 Task: Look for space in Wenceslau Braz, Brazil from 1st June, 2023 to 4th June, 2023 for 1 adult in price range Rs.6000 to Rs.16000. Place can be private room with 1  bedroom having 1 bed and 1 bathroom. Property type can be flat. Amenities needed are: wifi, washing machine, . Booking option can be shelf check-in. Required host language is Spanish.
Action: Mouse moved to (317, 164)
Screenshot: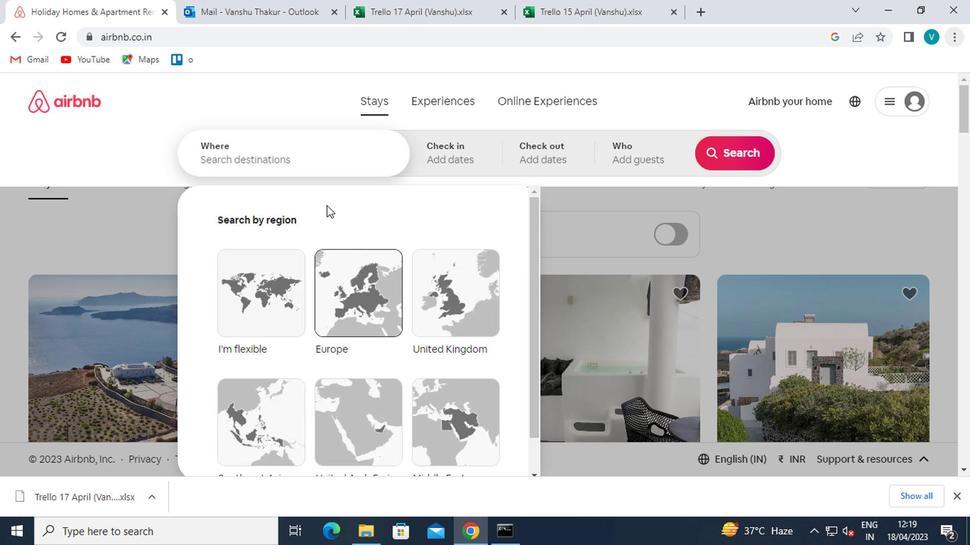 
Action: Mouse pressed left at (317, 164)
Screenshot: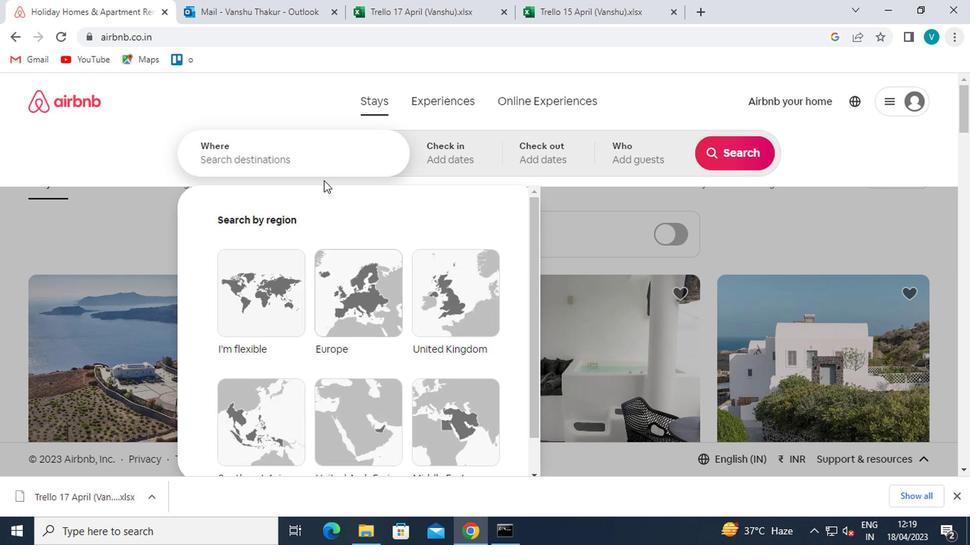 
Action: Mouse moved to (316, 163)
Screenshot: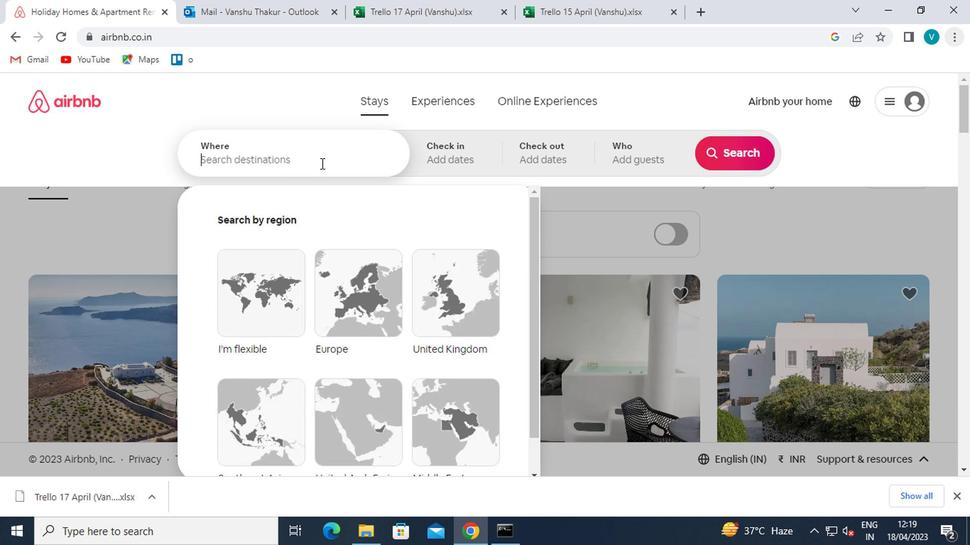 
Action: Key pressed <Key.shift>WENCESLAU,<Key.shift>B<Key.backspace><Key.backspace><Key.space><Key.shift><Key.shift>BRAZ,<Key.shift>BRAZIL<Key.enter>
Screenshot: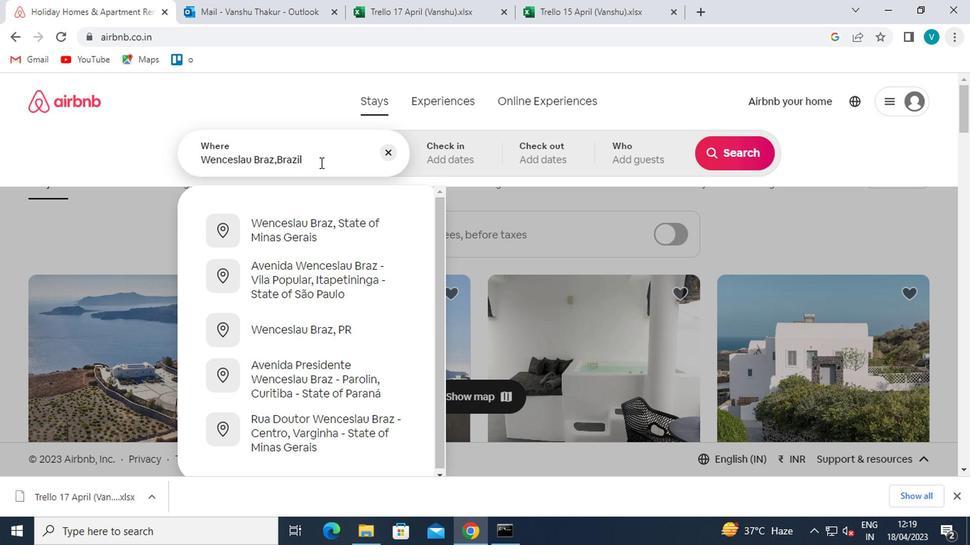 
Action: Mouse moved to (719, 265)
Screenshot: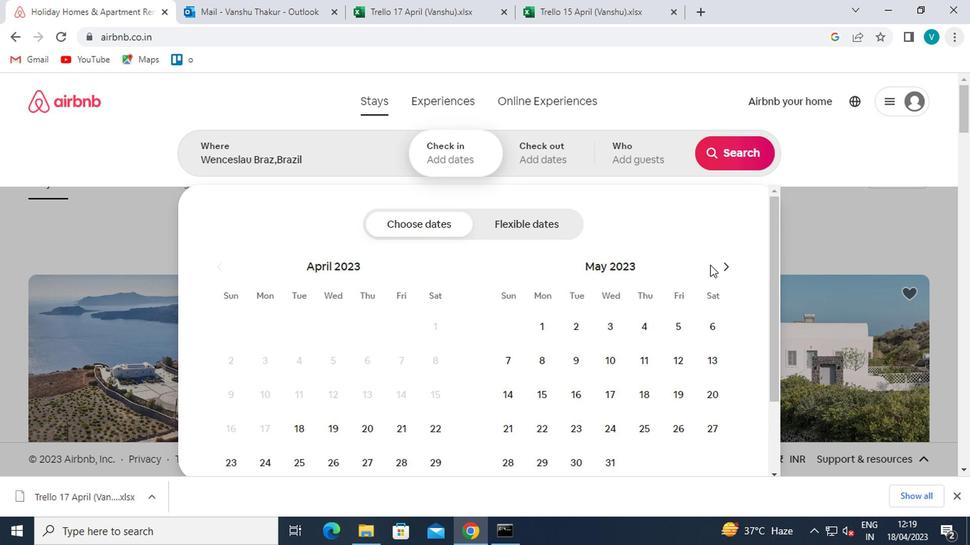 
Action: Mouse pressed left at (719, 265)
Screenshot: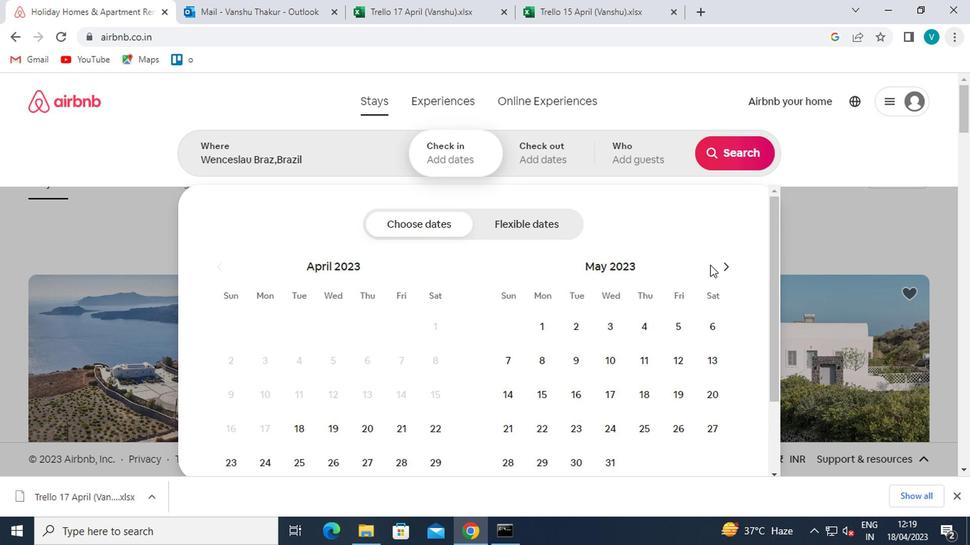 
Action: Mouse moved to (638, 331)
Screenshot: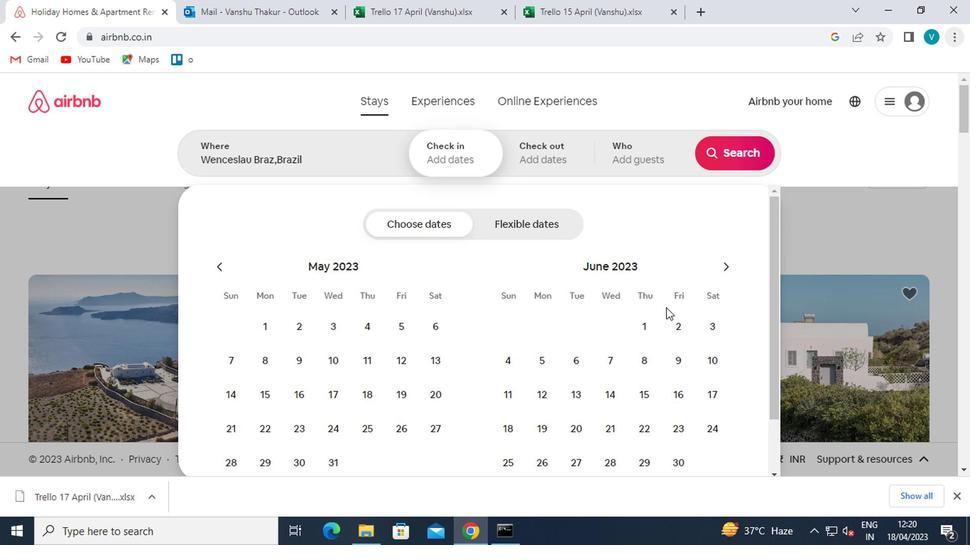 
Action: Mouse pressed left at (638, 331)
Screenshot: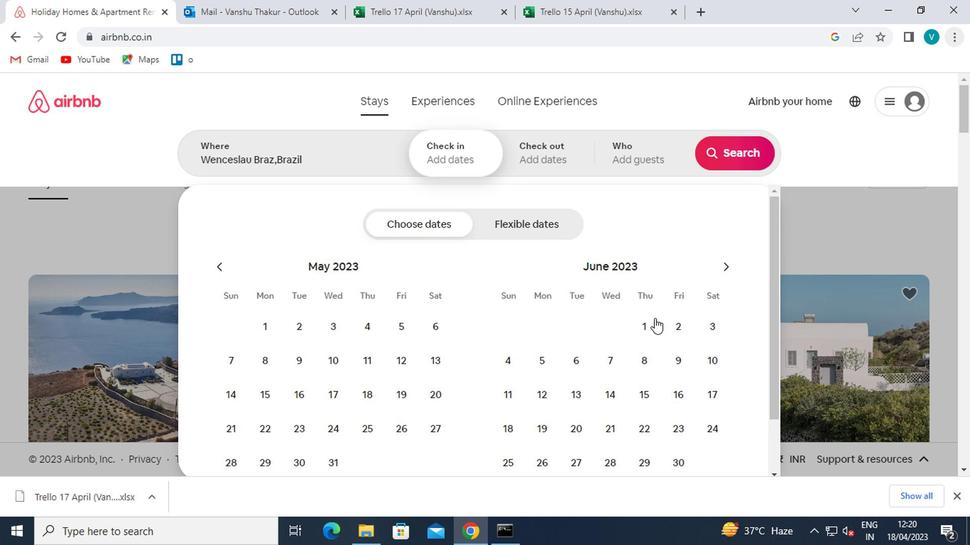 
Action: Mouse moved to (508, 358)
Screenshot: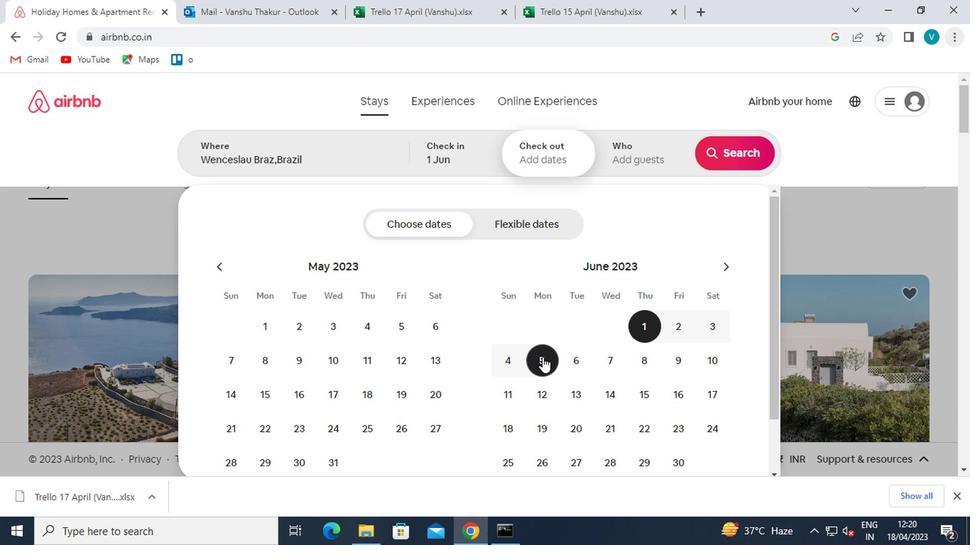 
Action: Mouse pressed left at (508, 358)
Screenshot: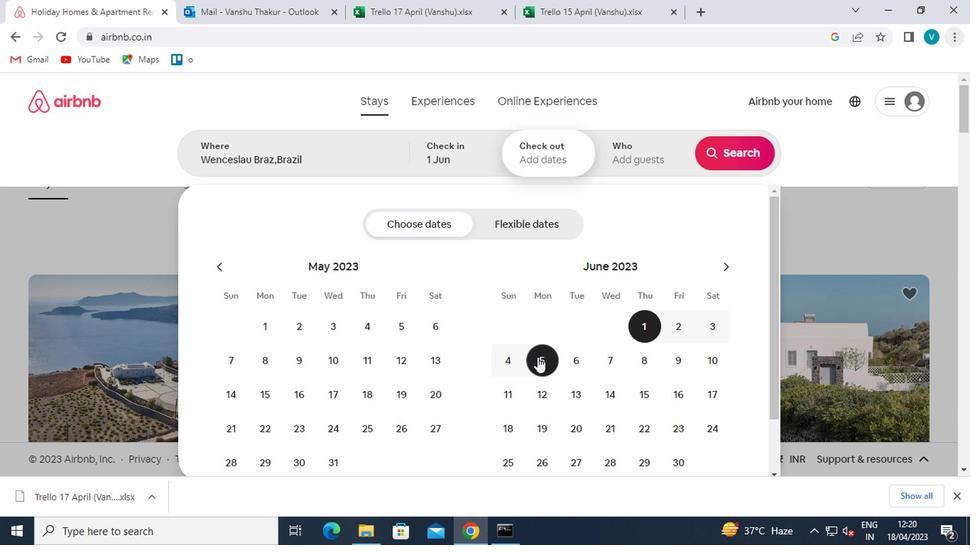 
Action: Mouse moved to (646, 152)
Screenshot: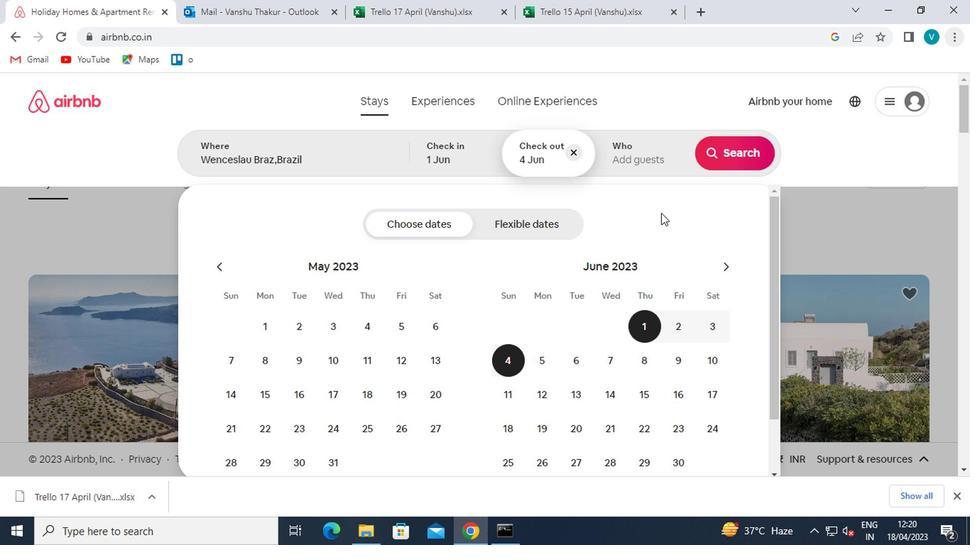 
Action: Mouse pressed left at (646, 152)
Screenshot: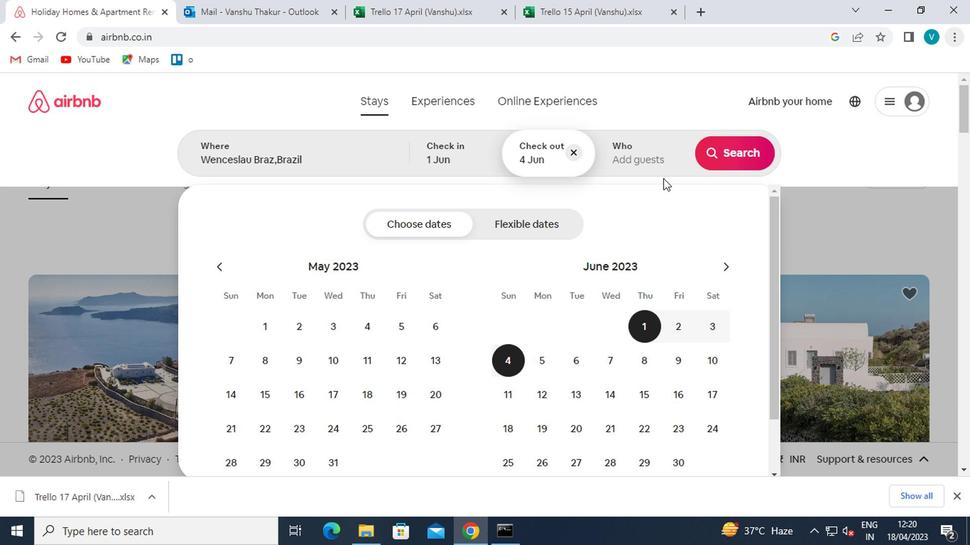 
Action: Mouse moved to (736, 231)
Screenshot: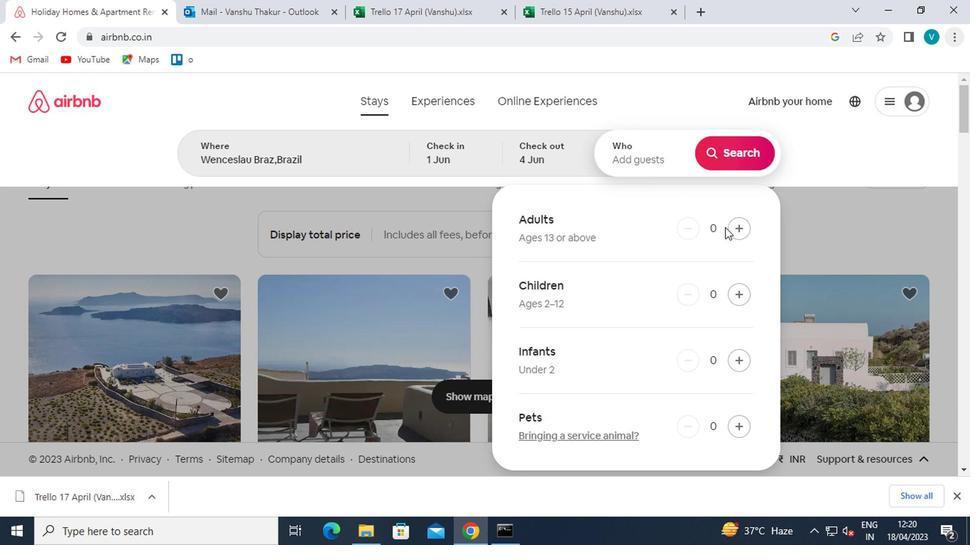 
Action: Mouse pressed left at (736, 231)
Screenshot: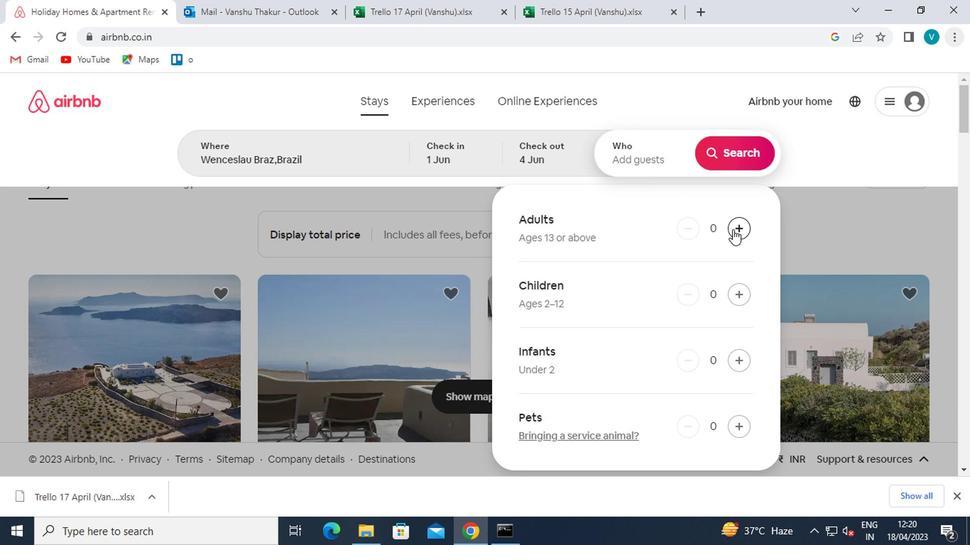 
Action: Mouse moved to (725, 155)
Screenshot: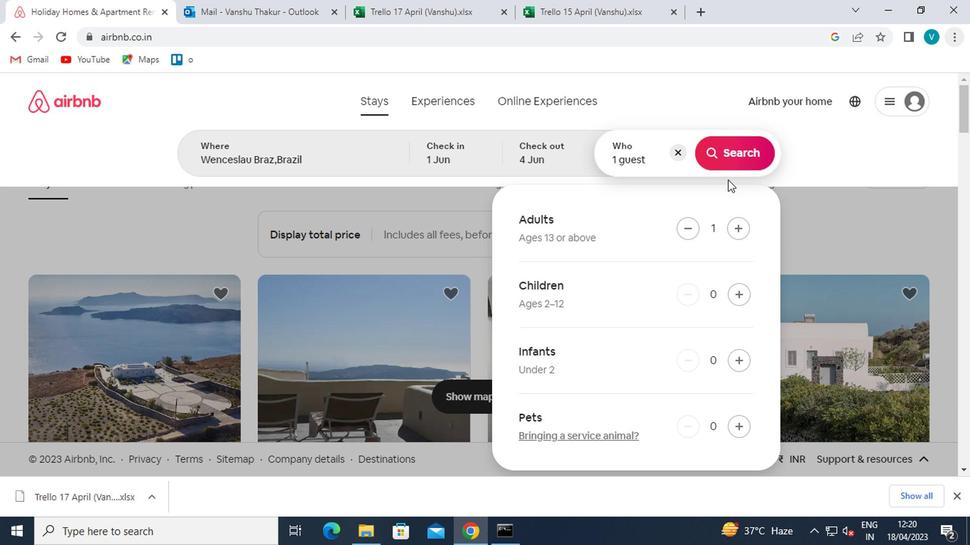 
Action: Mouse pressed left at (725, 155)
Screenshot: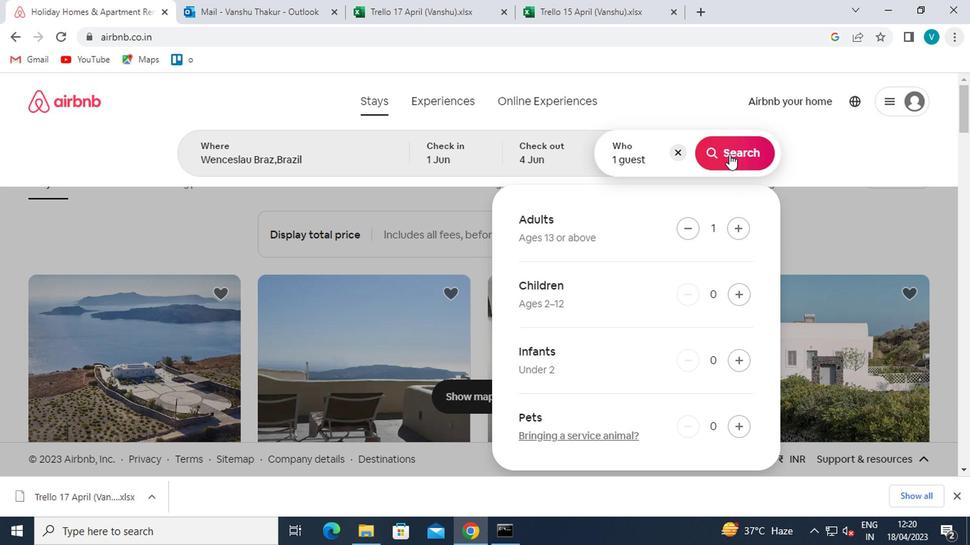 
Action: Mouse moved to (912, 163)
Screenshot: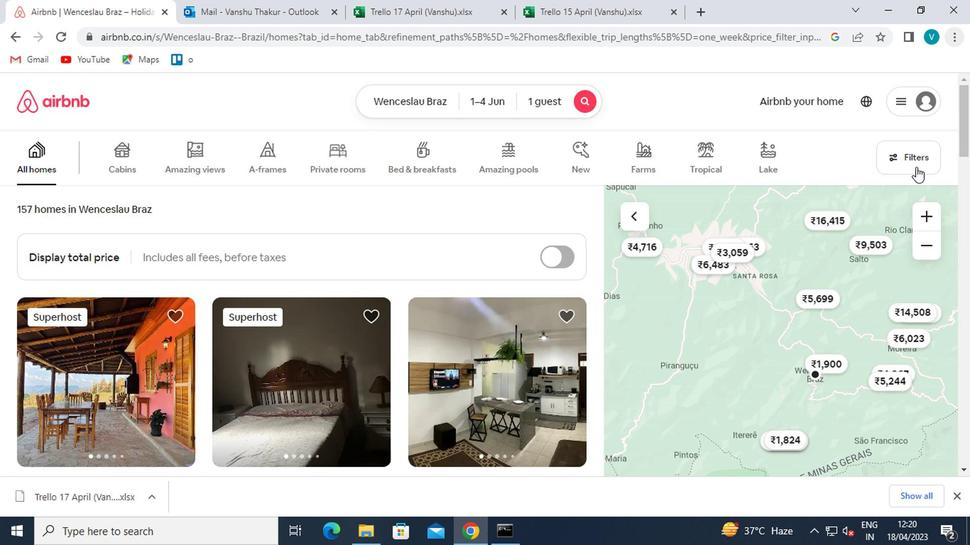 
Action: Mouse pressed left at (912, 163)
Screenshot: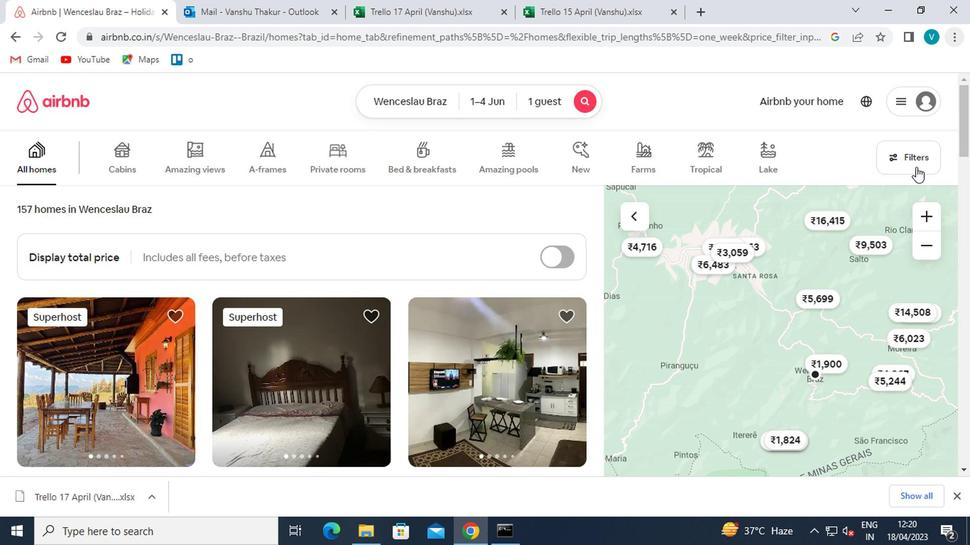 
Action: Mouse moved to (349, 344)
Screenshot: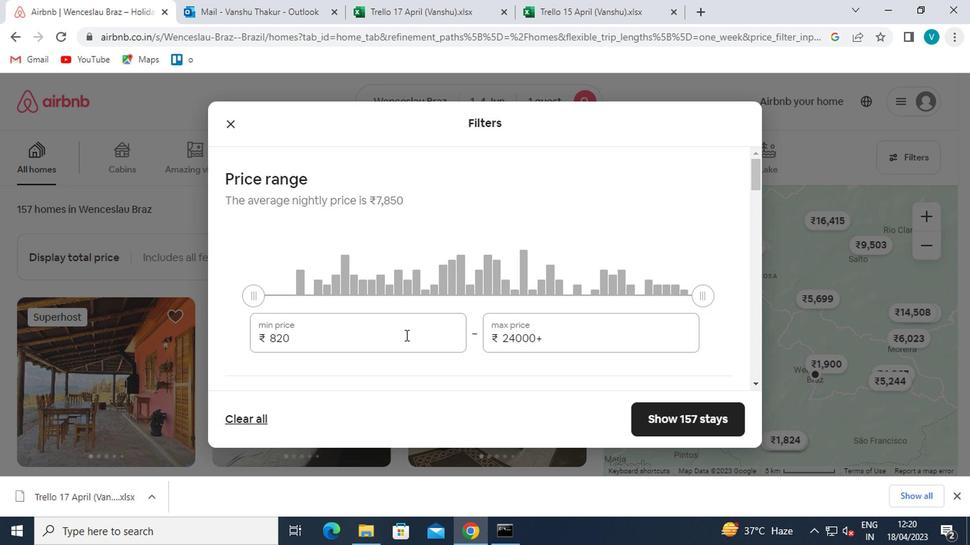 
Action: Mouse pressed left at (349, 344)
Screenshot: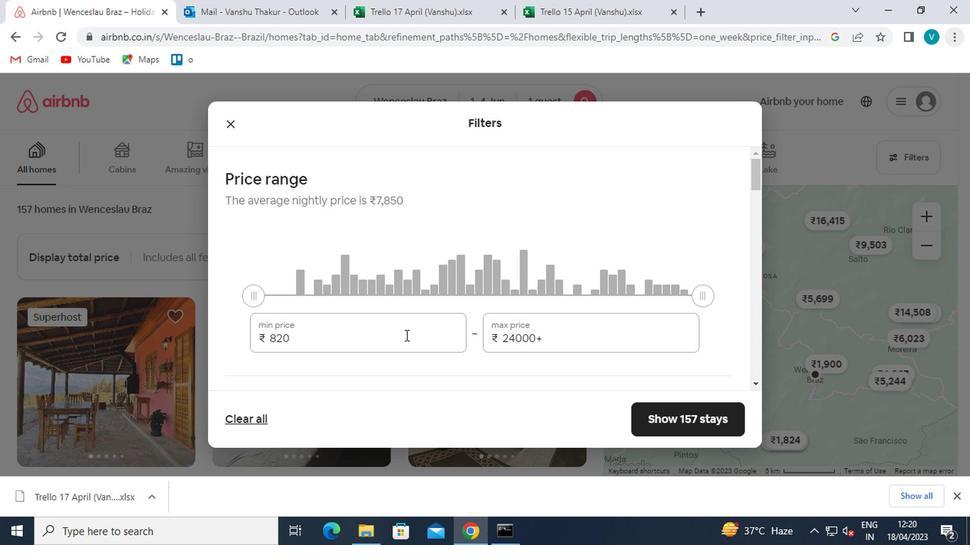 
Action: Key pressed <Key.backspace><Key.backspace><Key.backspace>6000
Screenshot: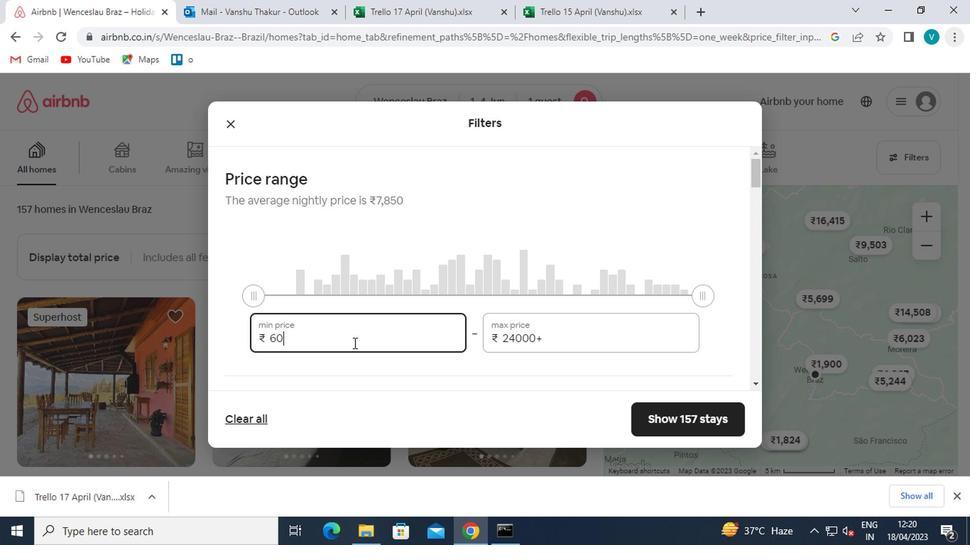 
Action: Mouse moved to (549, 335)
Screenshot: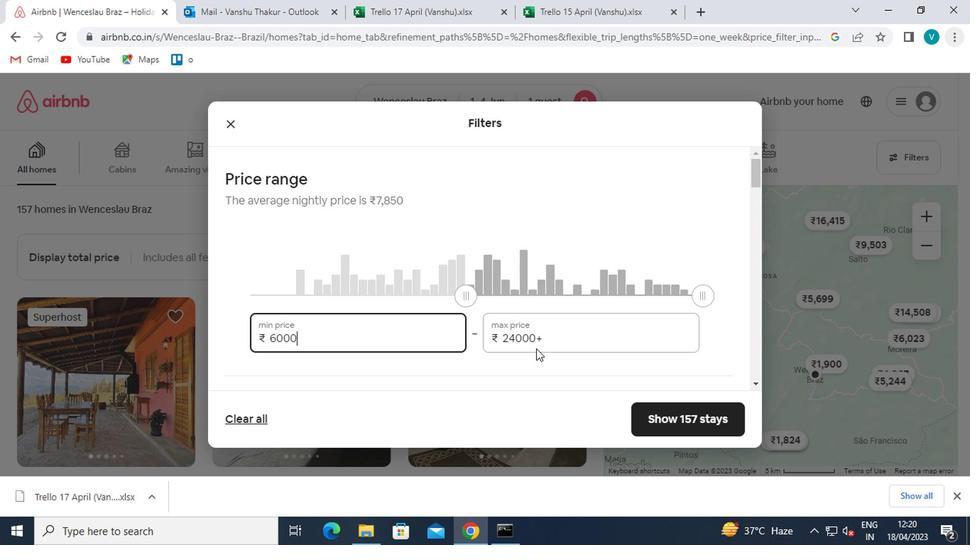 
Action: Mouse pressed left at (549, 335)
Screenshot: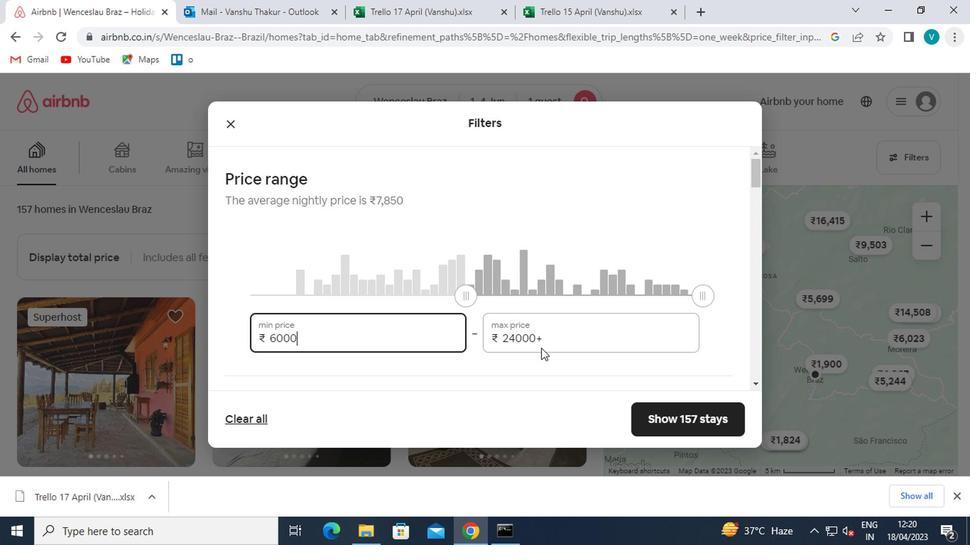 
Action: Mouse moved to (547, 334)
Screenshot: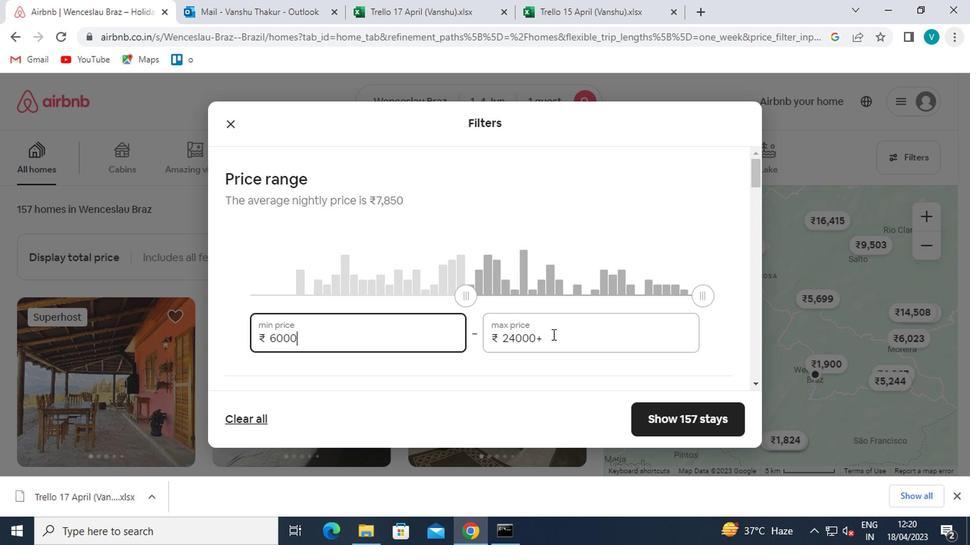 
Action: Key pressed <Key.backspace><Key.backspace><Key.backspace><Key.backspace><Key.backspace><Key.backspace>16000
Screenshot: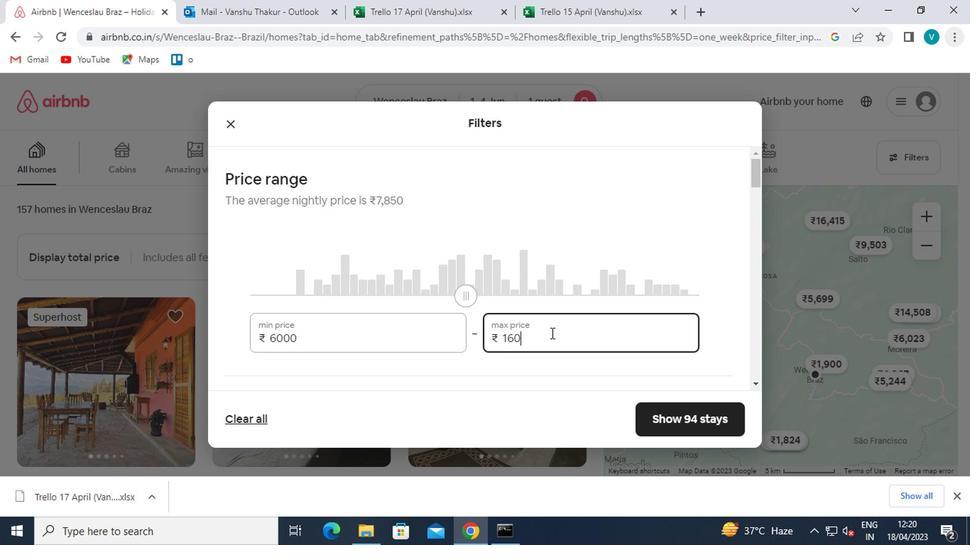 
Action: Mouse moved to (536, 330)
Screenshot: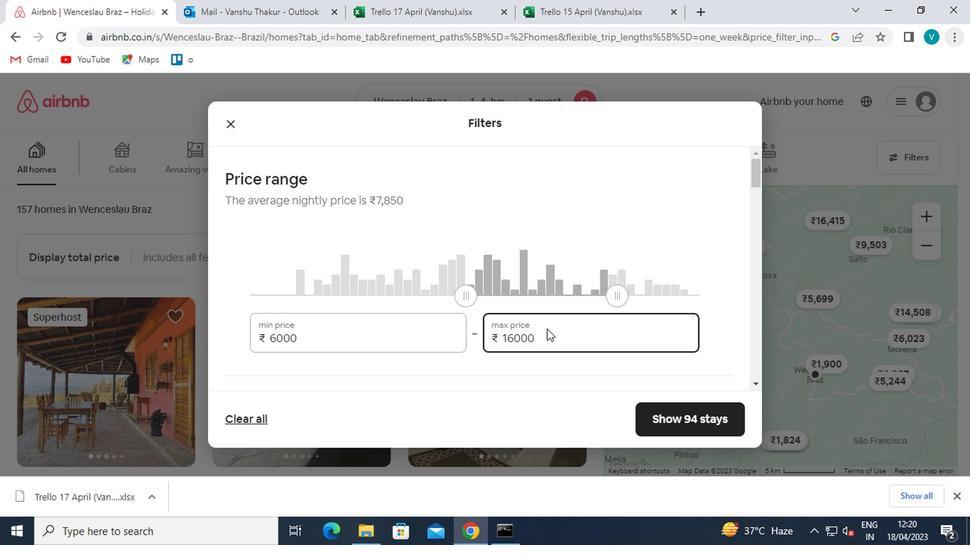 
Action: Mouse scrolled (536, 330) with delta (0, 0)
Screenshot: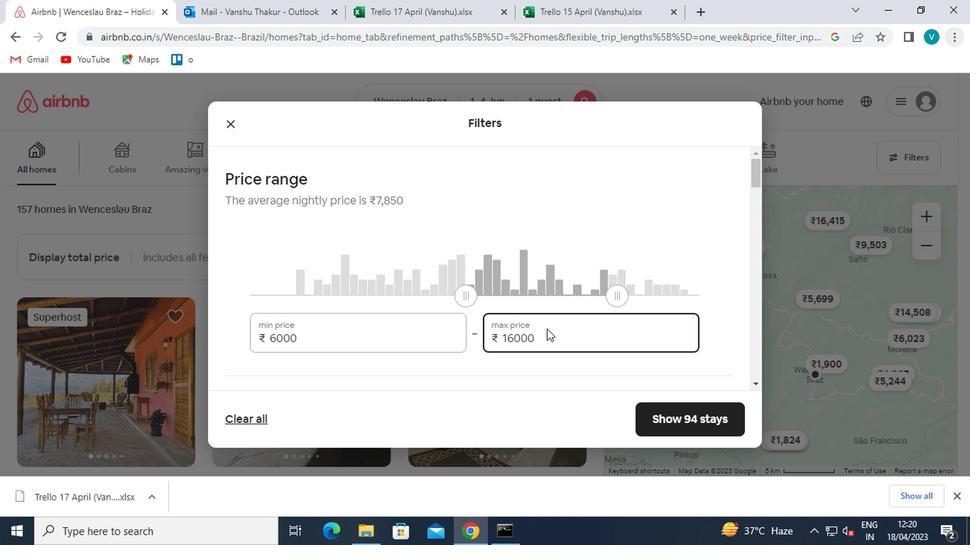 
Action: Mouse moved to (532, 332)
Screenshot: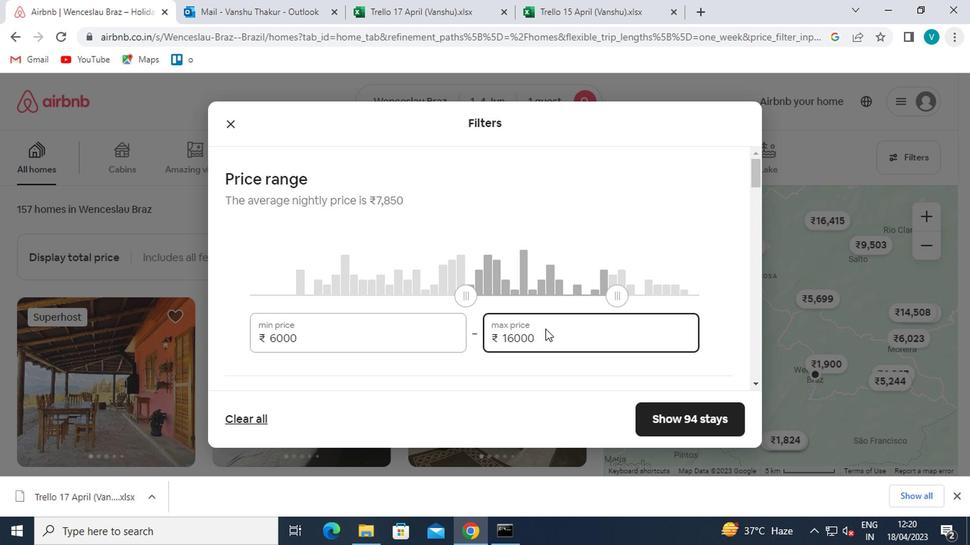 
Action: Mouse scrolled (532, 332) with delta (0, 0)
Screenshot: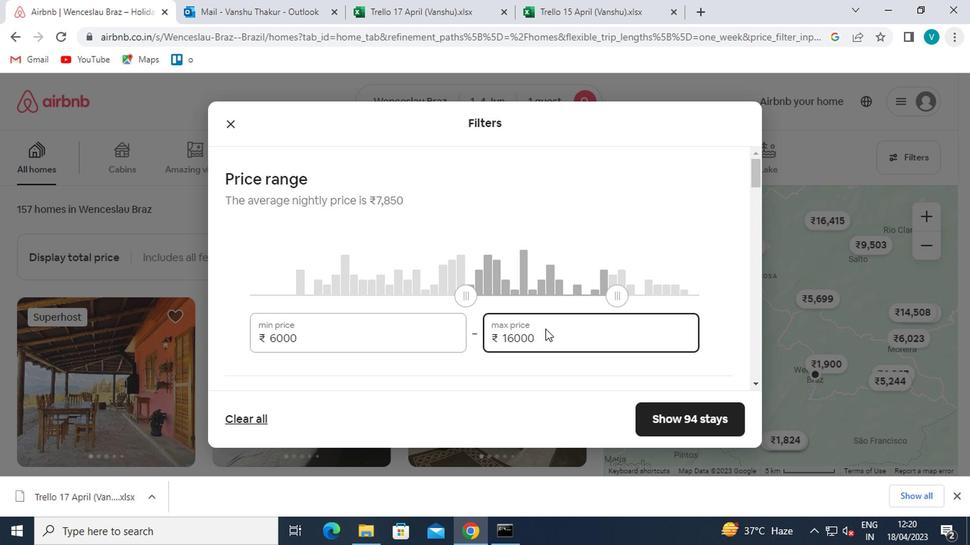 
Action: Mouse moved to (528, 335)
Screenshot: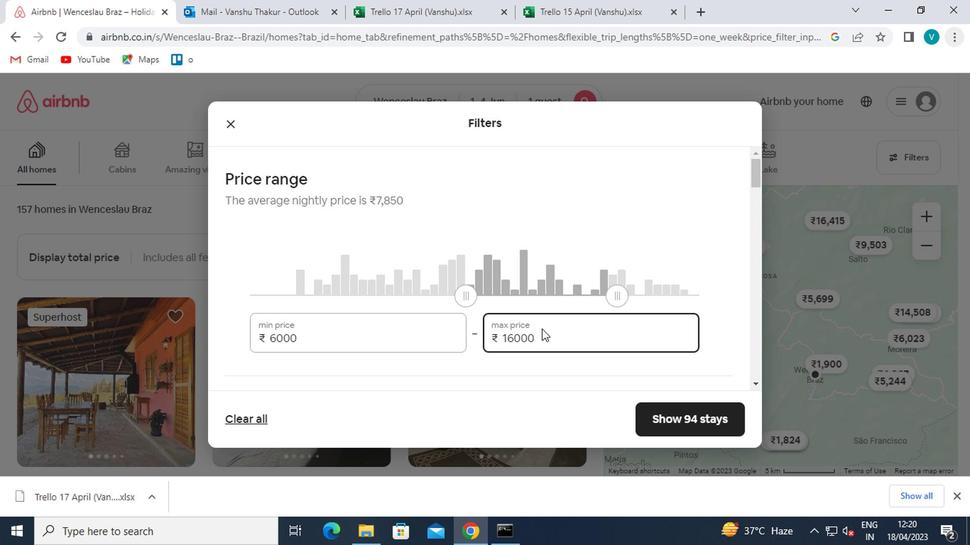 
Action: Mouse scrolled (528, 335) with delta (0, 0)
Screenshot: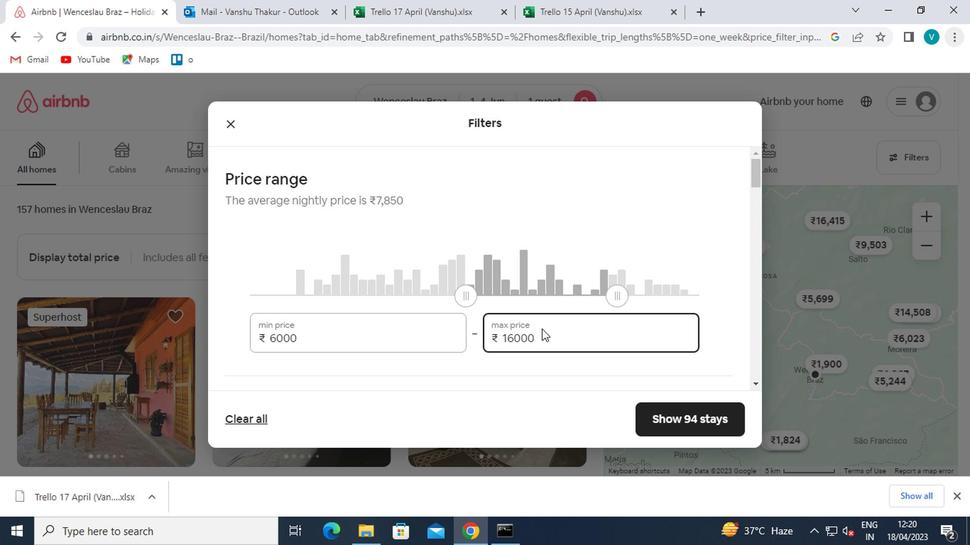 
Action: Mouse moved to (484, 245)
Screenshot: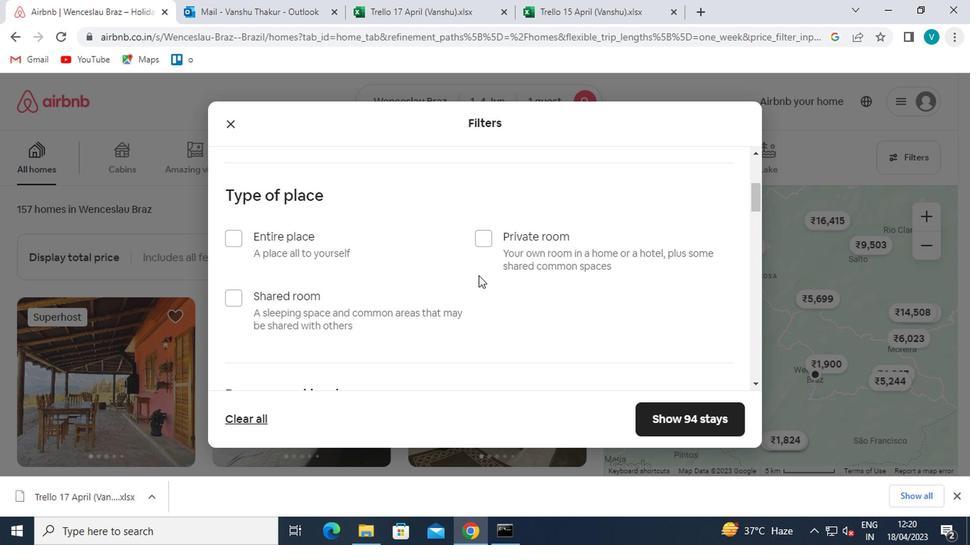 
Action: Mouse pressed left at (484, 245)
Screenshot: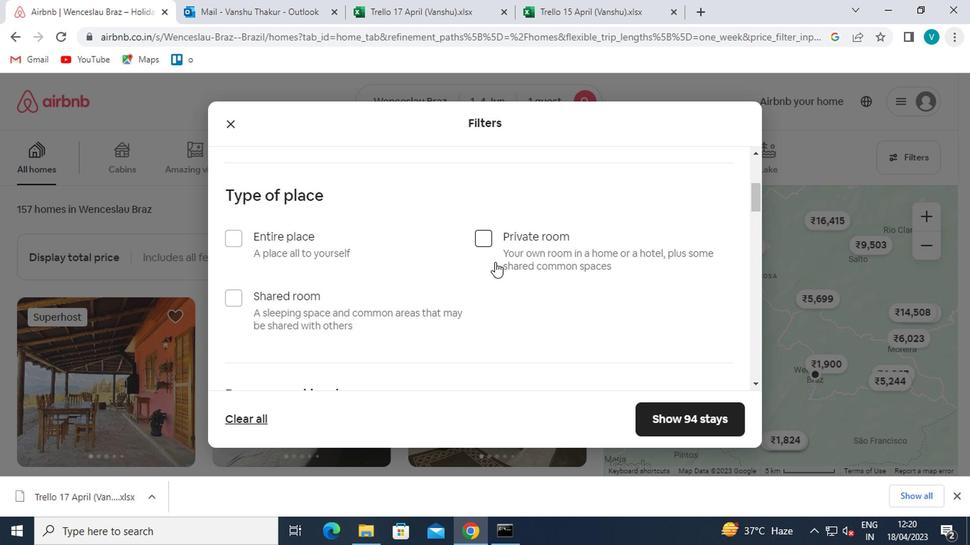 
Action: Mouse moved to (457, 265)
Screenshot: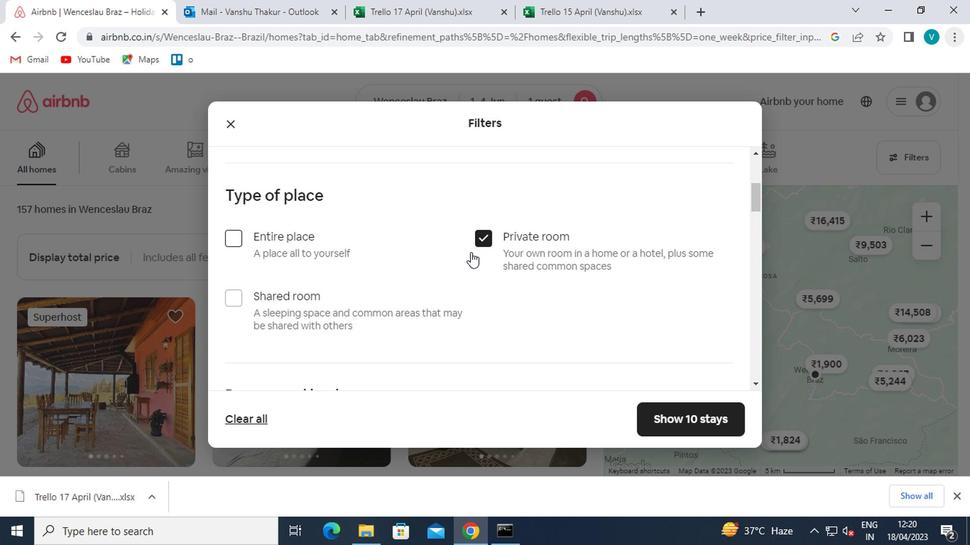 
Action: Mouse scrolled (457, 265) with delta (0, 0)
Screenshot: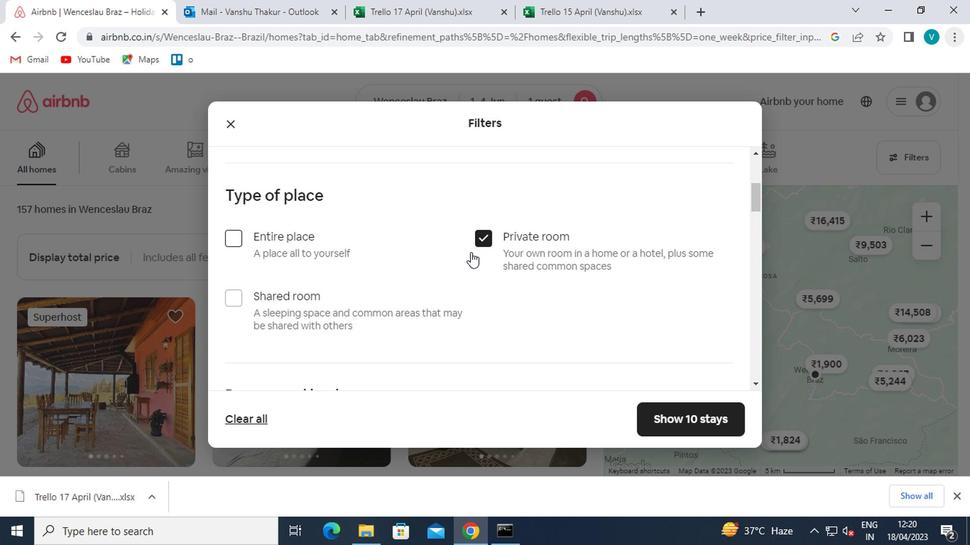 
Action: Mouse moved to (341, 304)
Screenshot: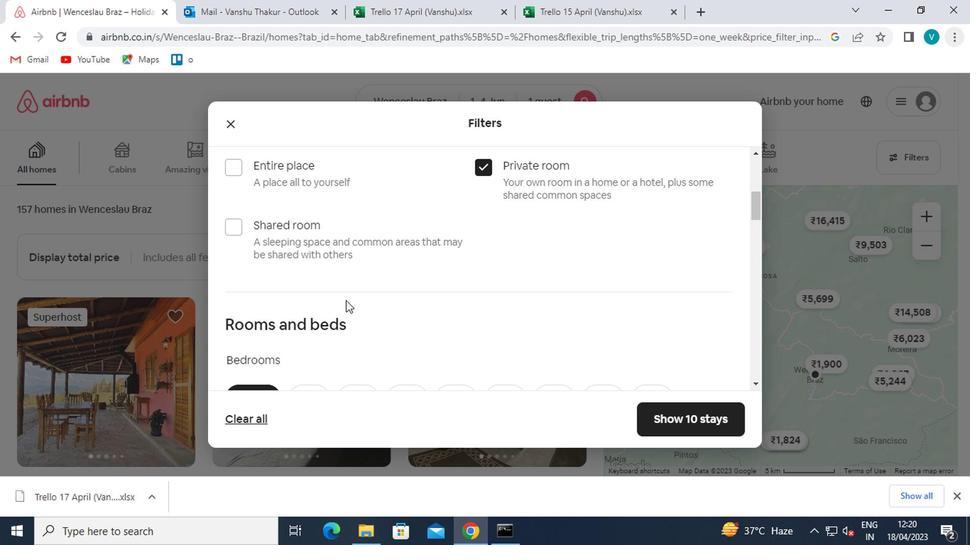 
Action: Mouse scrolled (341, 303) with delta (0, 0)
Screenshot: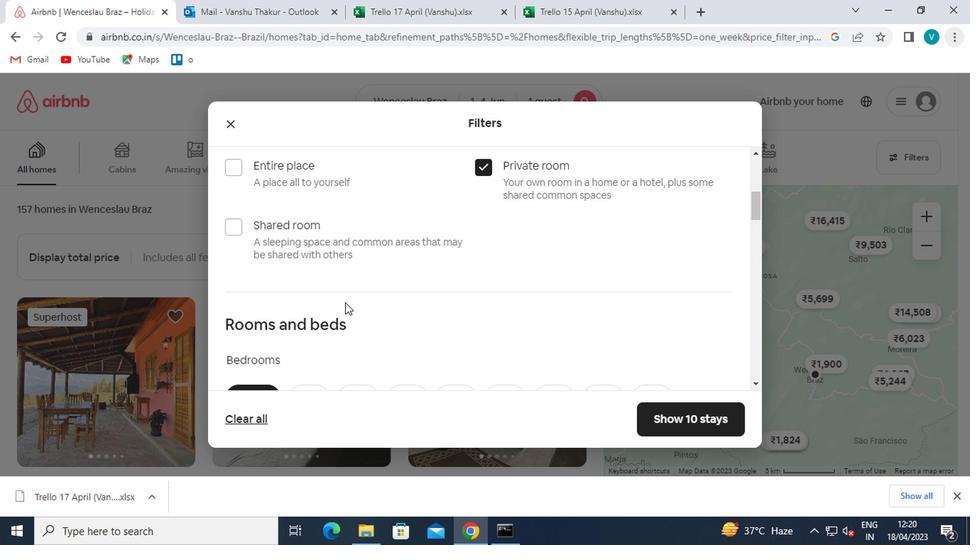 
Action: Mouse scrolled (341, 303) with delta (0, 0)
Screenshot: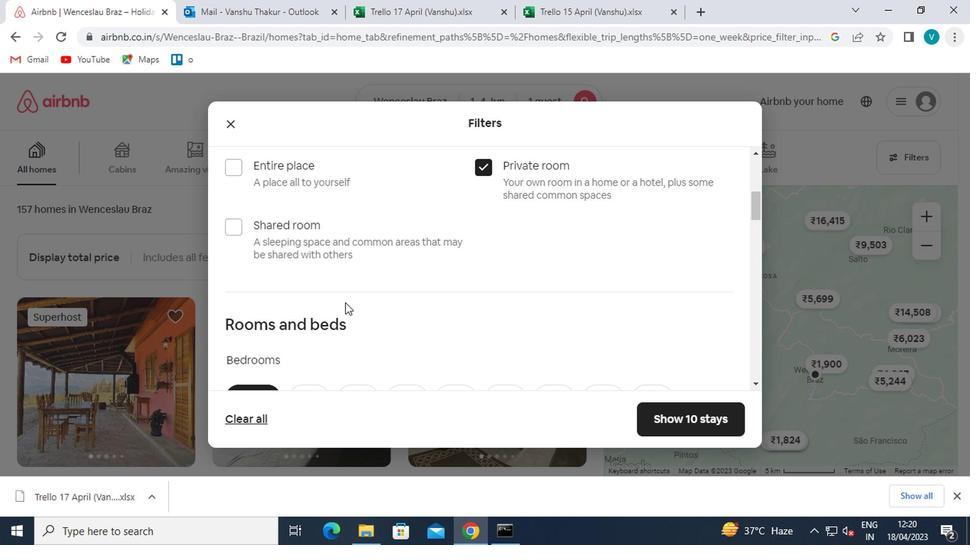 
Action: Mouse moved to (315, 258)
Screenshot: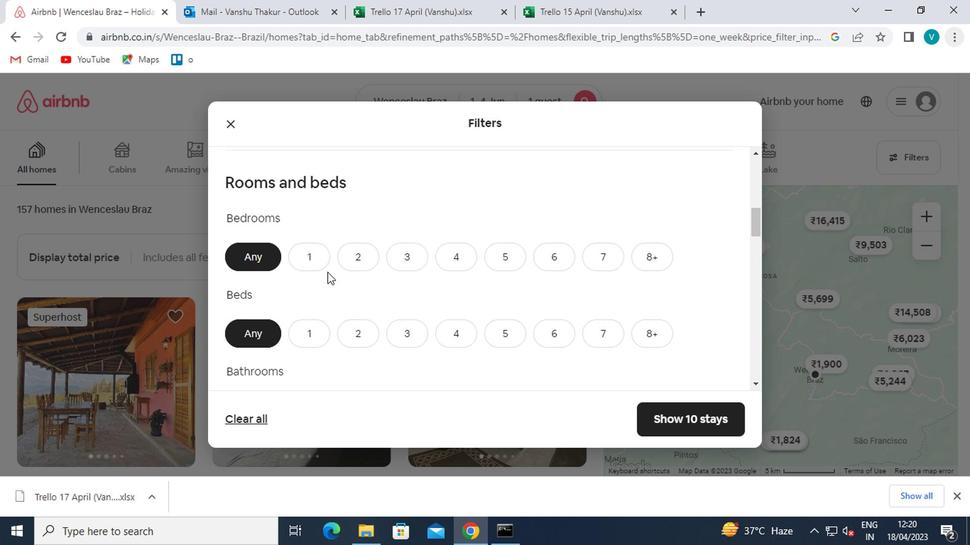 
Action: Mouse pressed left at (315, 258)
Screenshot: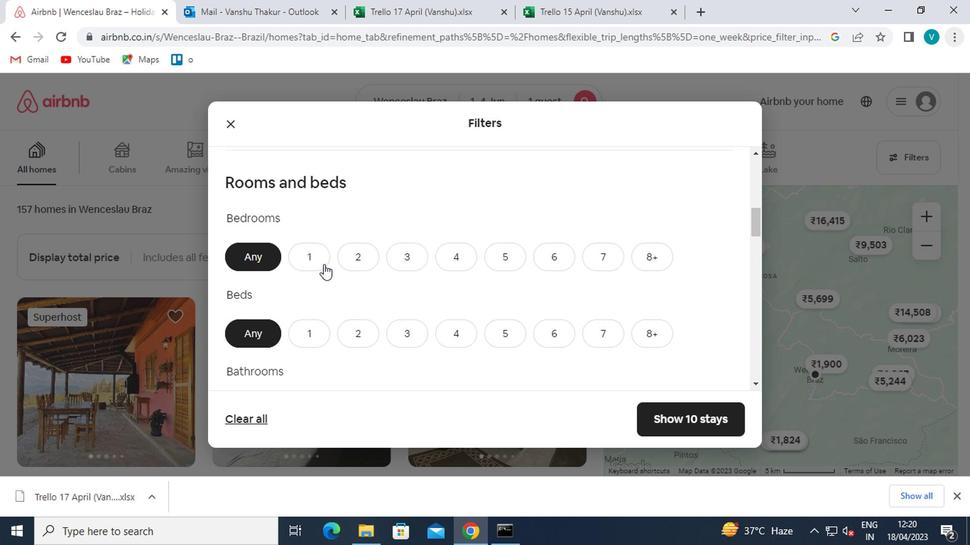 
Action: Mouse moved to (315, 285)
Screenshot: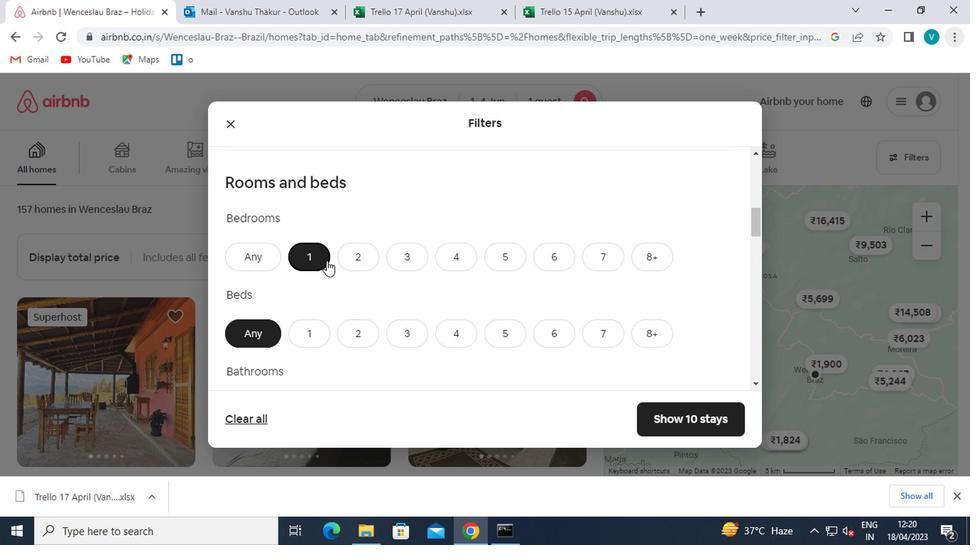 
Action: Mouse scrolled (315, 284) with delta (0, 0)
Screenshot: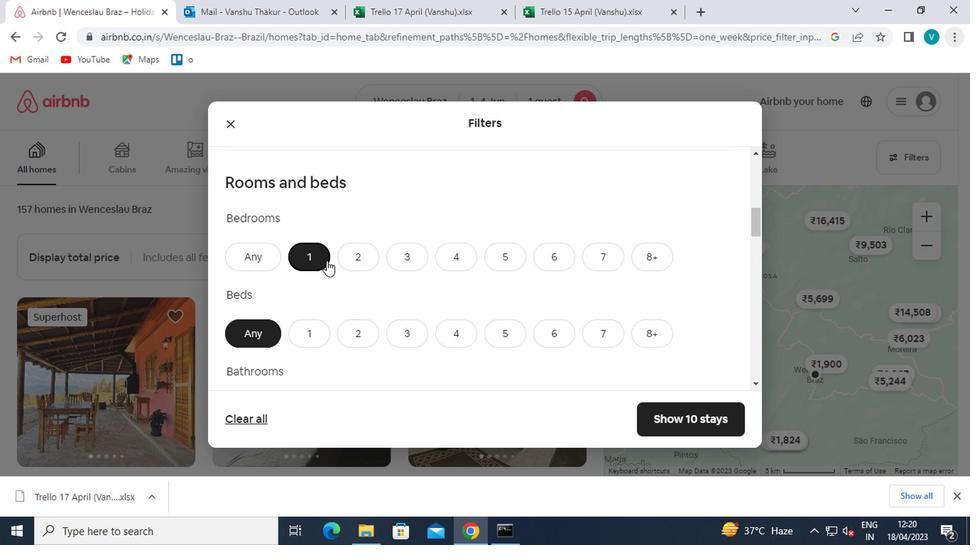 
Action: Mouse moved to (313, 272)
Screenshot: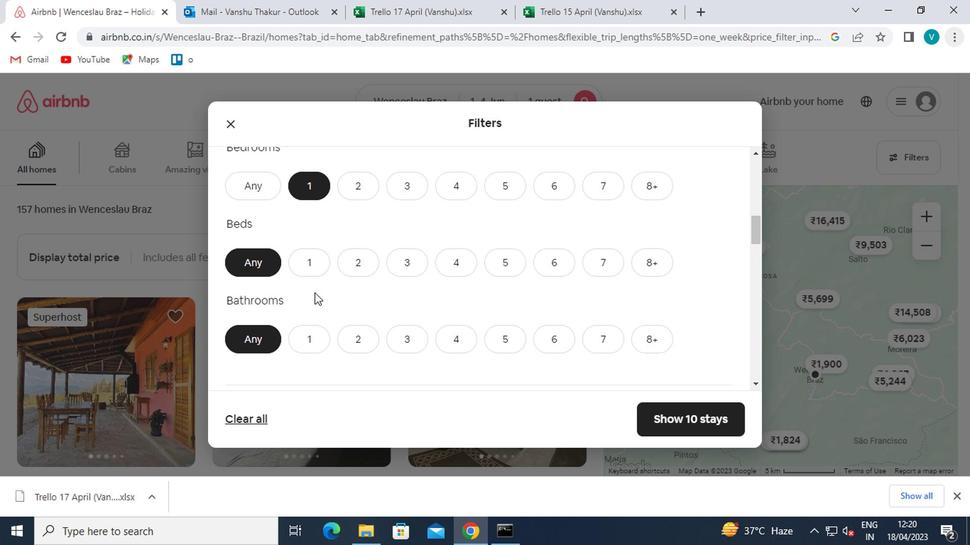 
Action: Mouse pressed left at (313, 272)
Screenshot: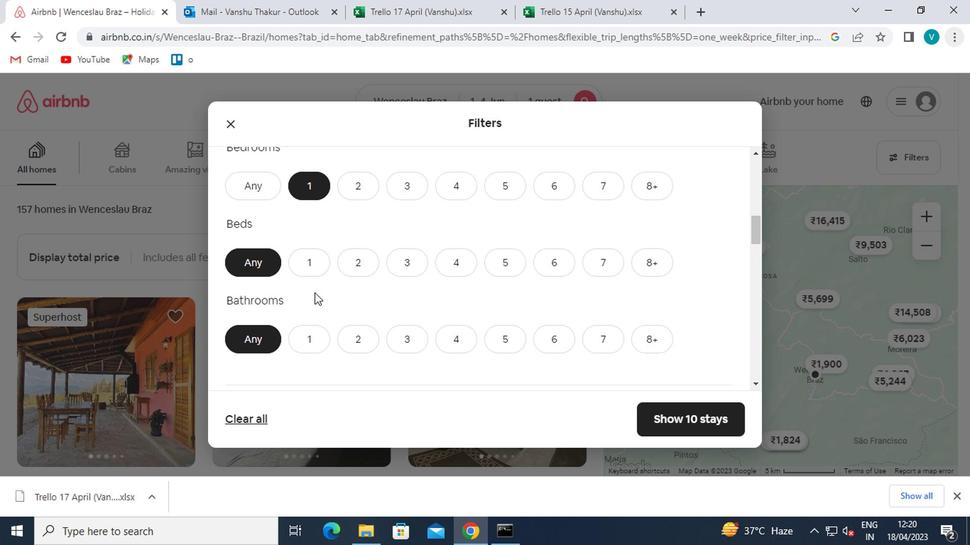 
Action: Mouse moved to (295, 339)
Screenshot: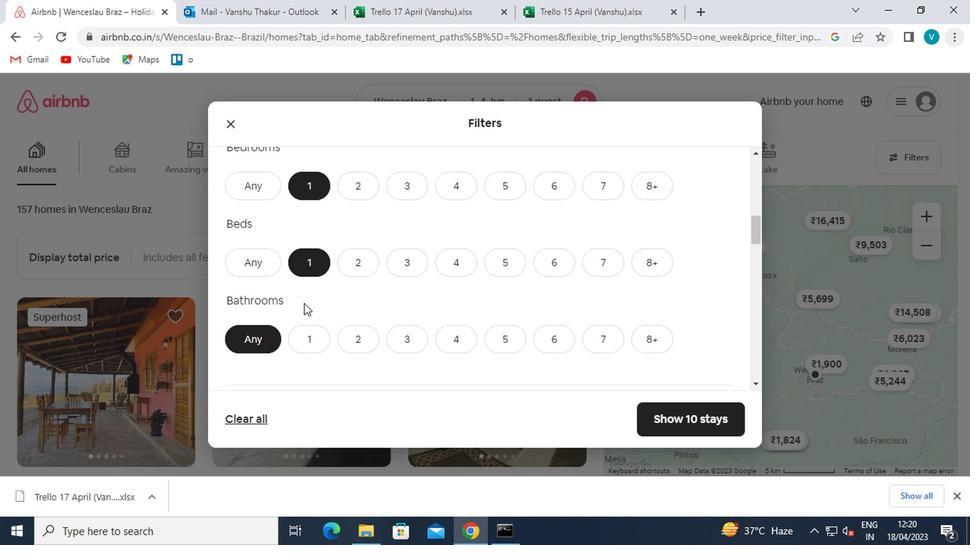 
Action: Mouse pressed left at (295, 339)
Screenshot: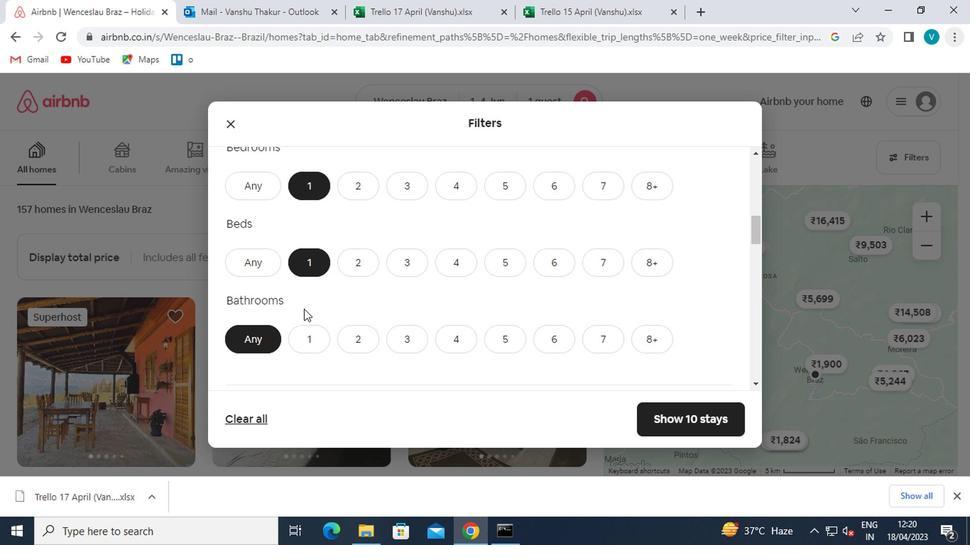 
Action: Mouse moved to (298, 339)
Screenshot: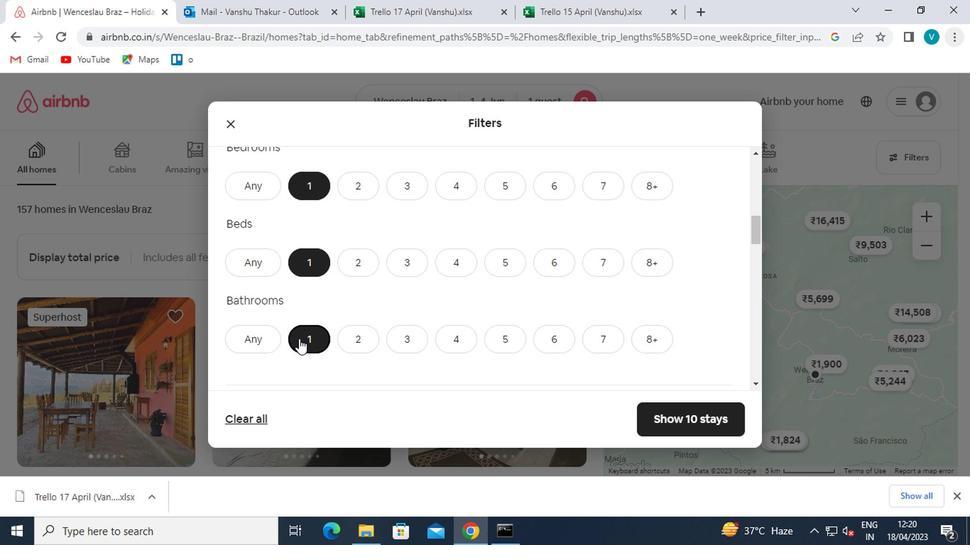 
Action: Mouse scrolled (298, 339) with delta (0, 0)
Screenshot: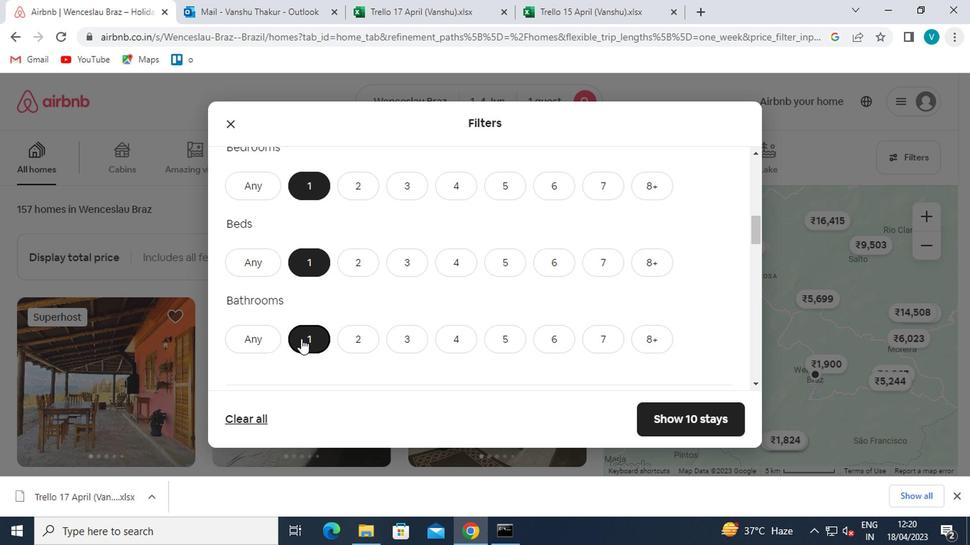 
Action: Mouse scrolled (298, 339) with delta (0, 0)
Screenshot: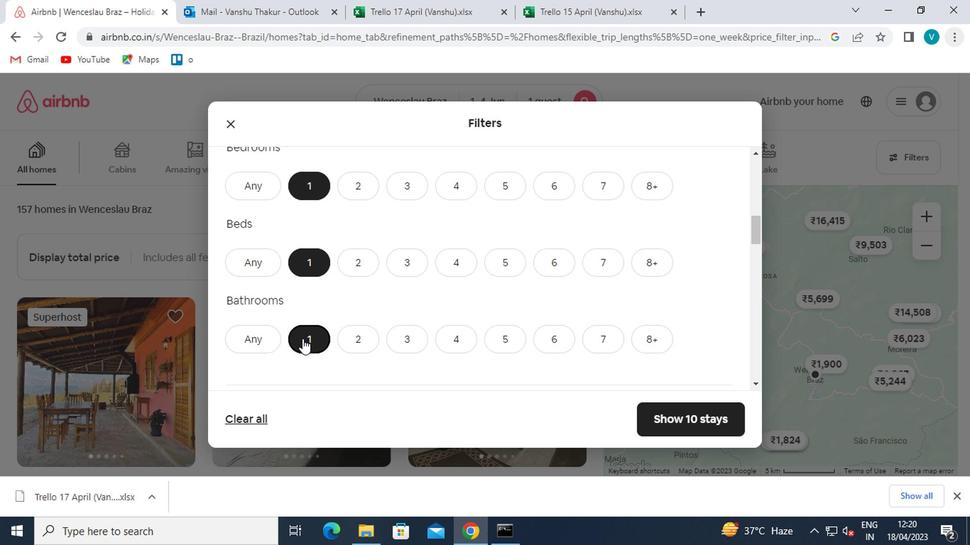 
Action: Mouse scrolled (298, 339) with delta (0, 0)
Screenshot: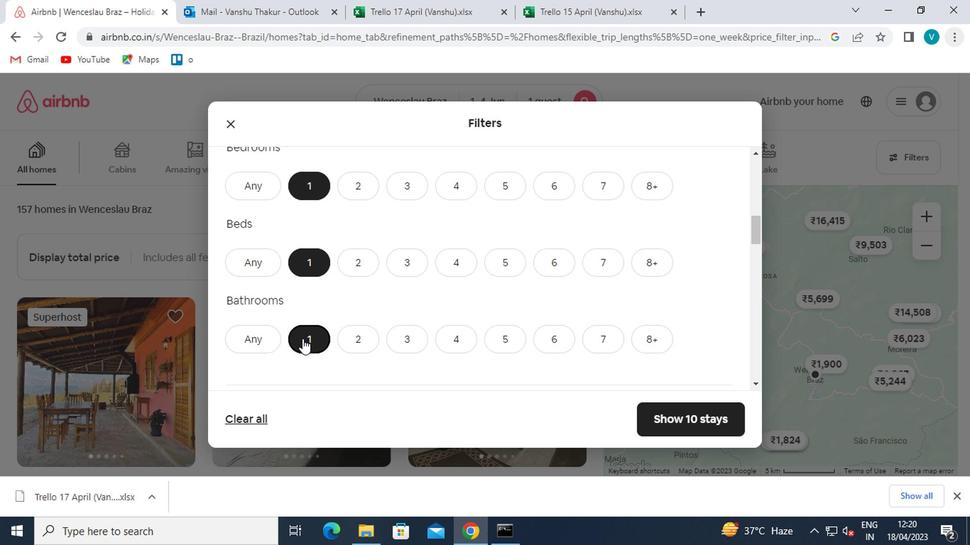 
Action: Mouse moved to (374, 274)
Screenshot: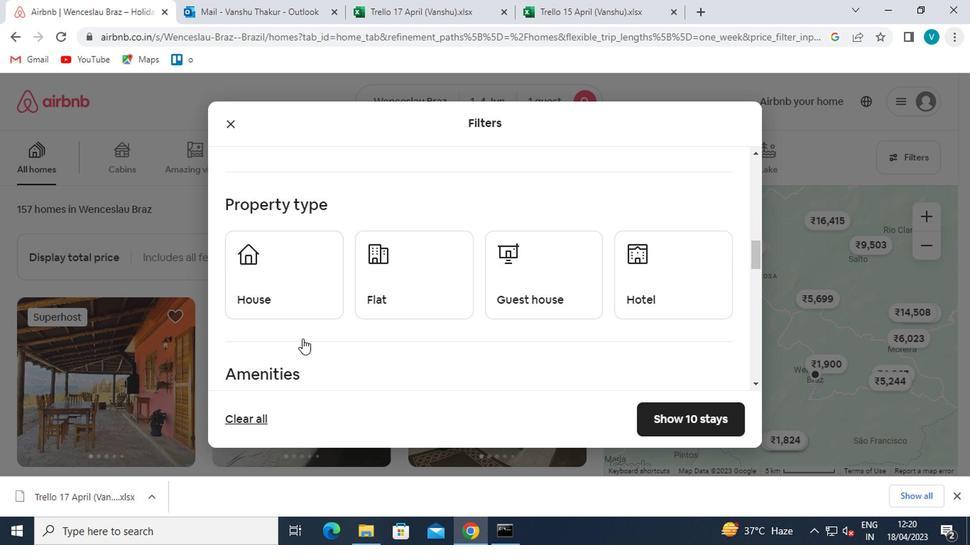
Action: Mouse pressed left at (374, 274)
Screenshot: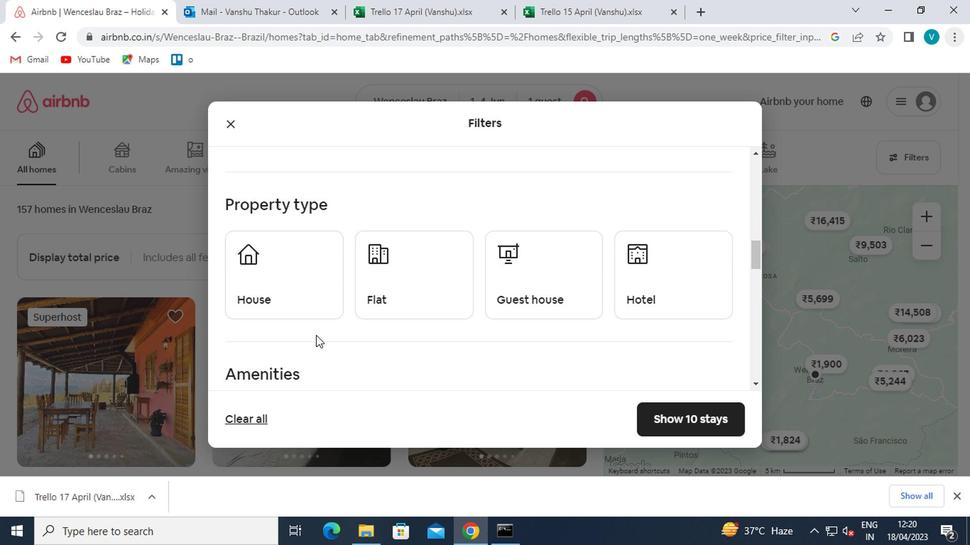 
Action: Mouse scrolled (374, 272) with delta (0, -1)
Screenshot: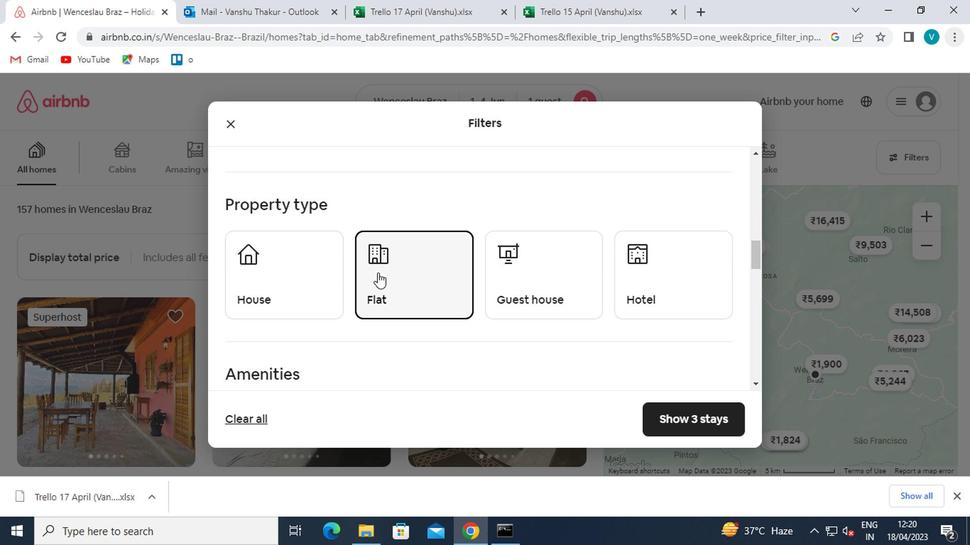
Action: Mouse scrolled (374, 272) with delta (0, -1)
Screenshot: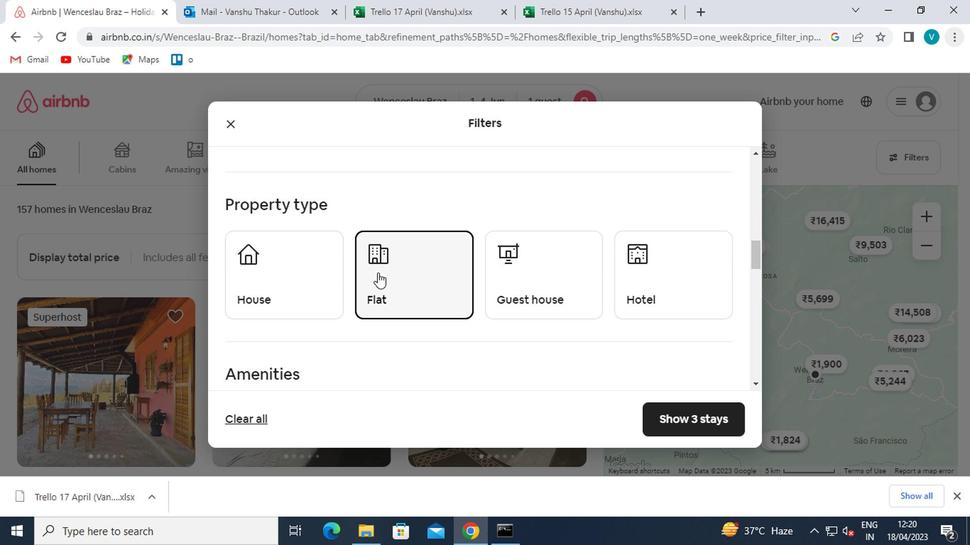 
Action: Mouse scrolled (374, 272) with delta (0, -1)
Screenshot: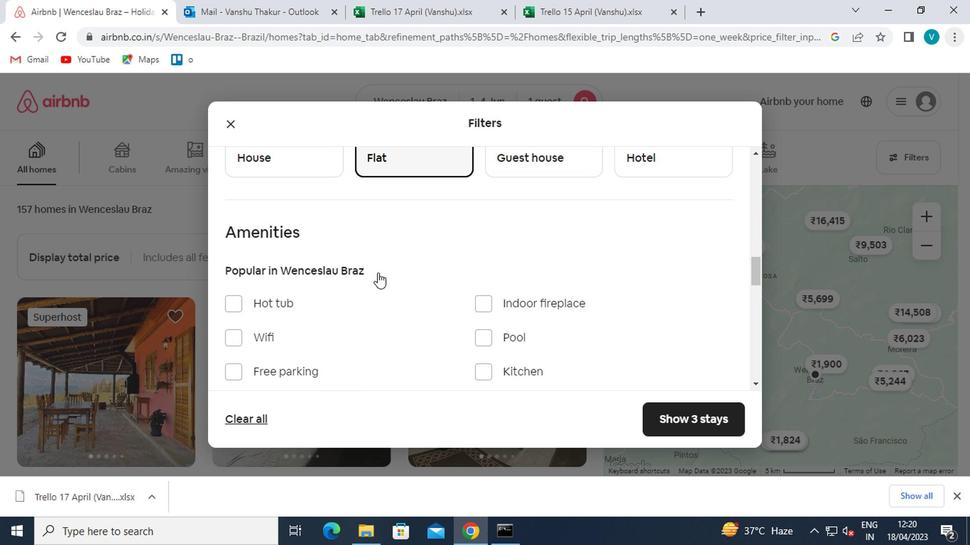 
Action: Mouse scrolled (374, 272) with delta (0, -1)
Screenshot: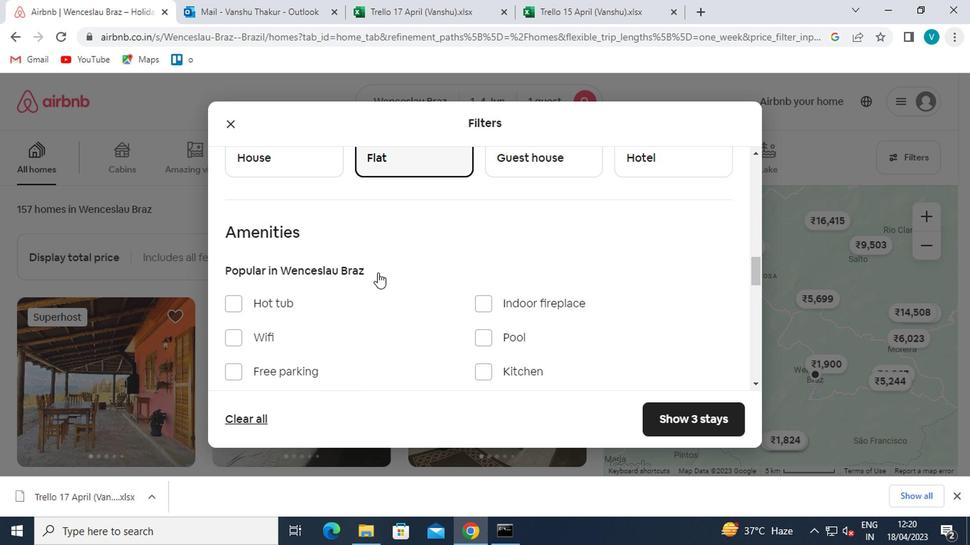 
Action: Mouse moved to (226, 195)
Screenshot: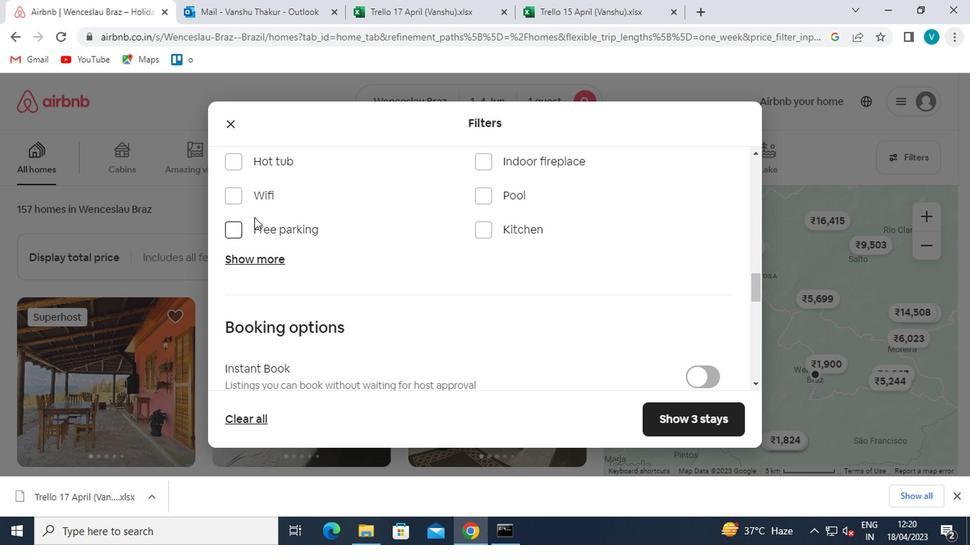 
Action: Mouse pressed left at (226, 195)
Screenshot: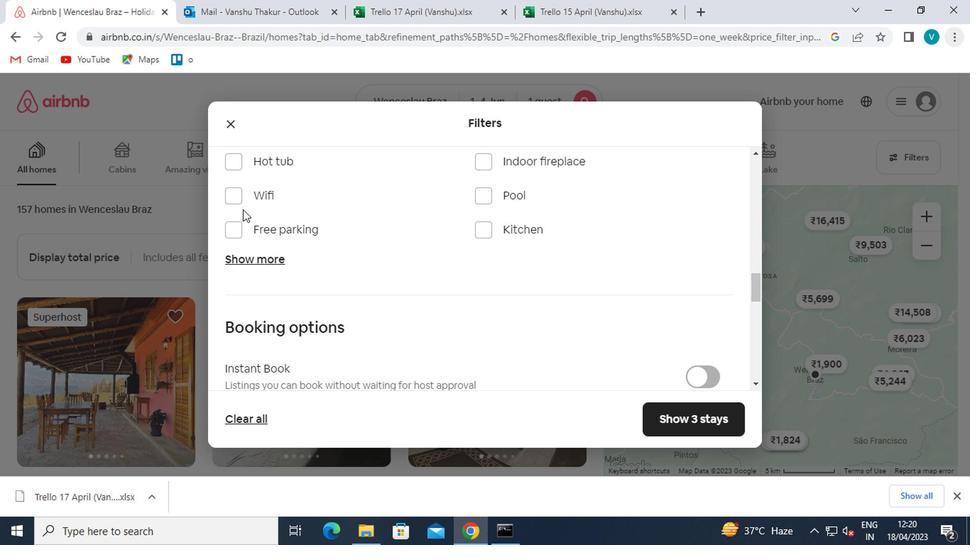 
Action: Mouse moved to (264, 257)
Screenshot: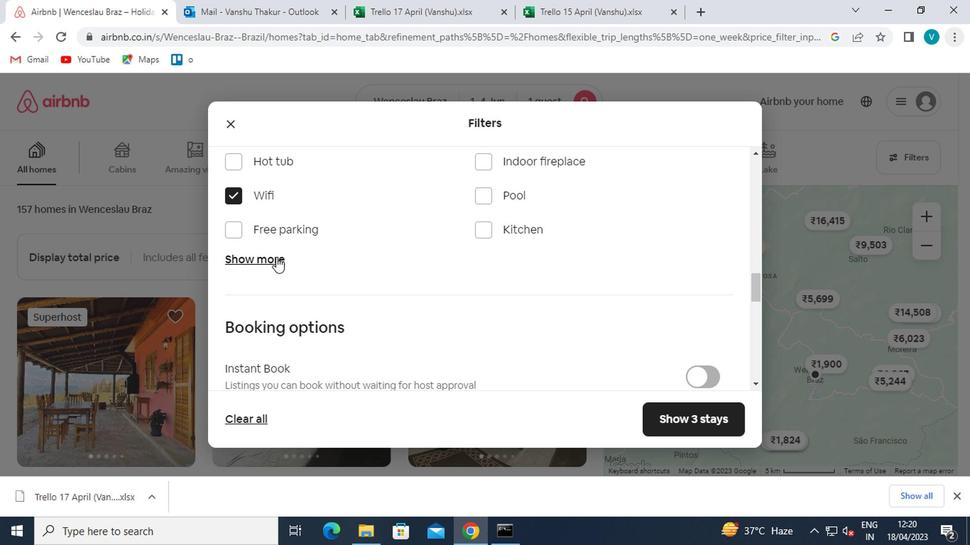 
Action: Mouse pressed left at (264, 257)
Screenshot: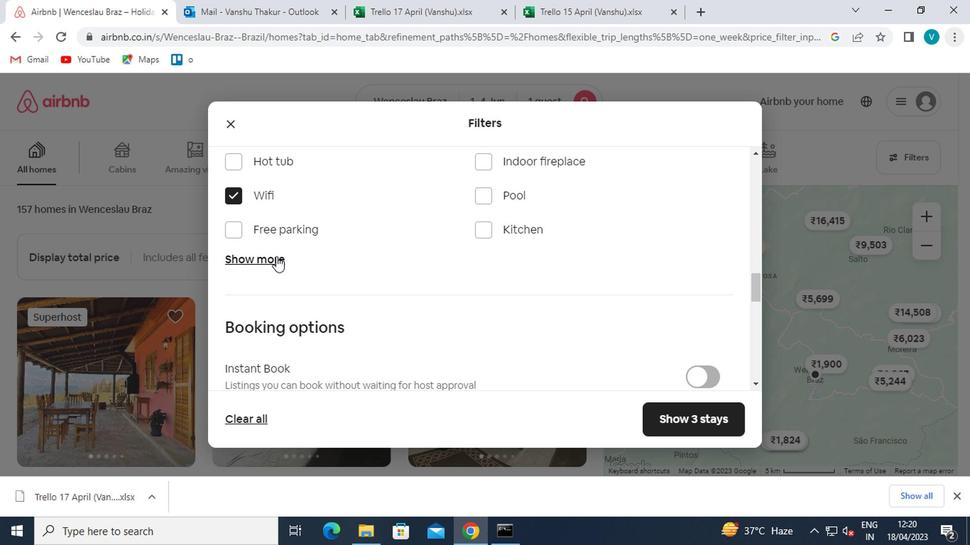 
Action: Mouse moved to (232, 311)
Screenshot: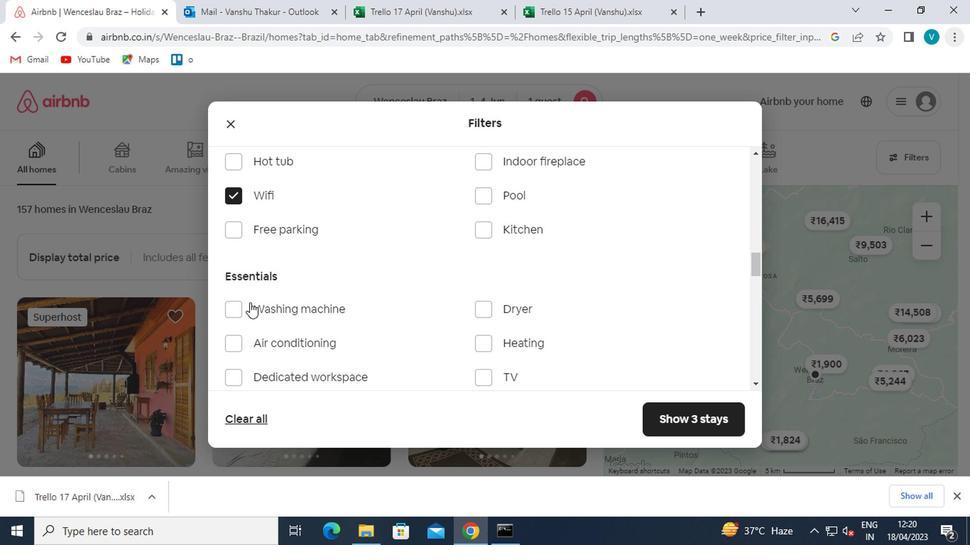 
Action: Mouse pressed left at (232, 311)
Screenshot: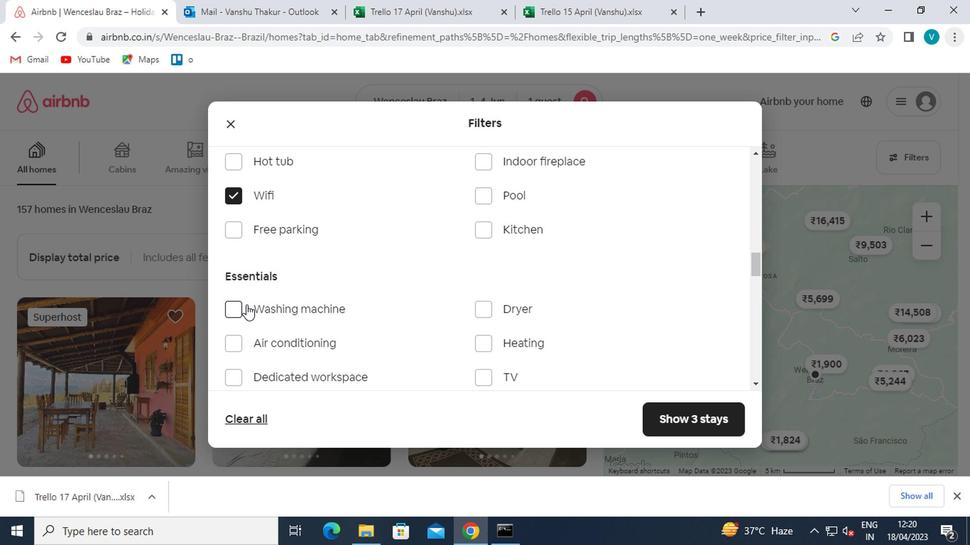 
Action: Mouse moved to (293, 285)
Screenshot: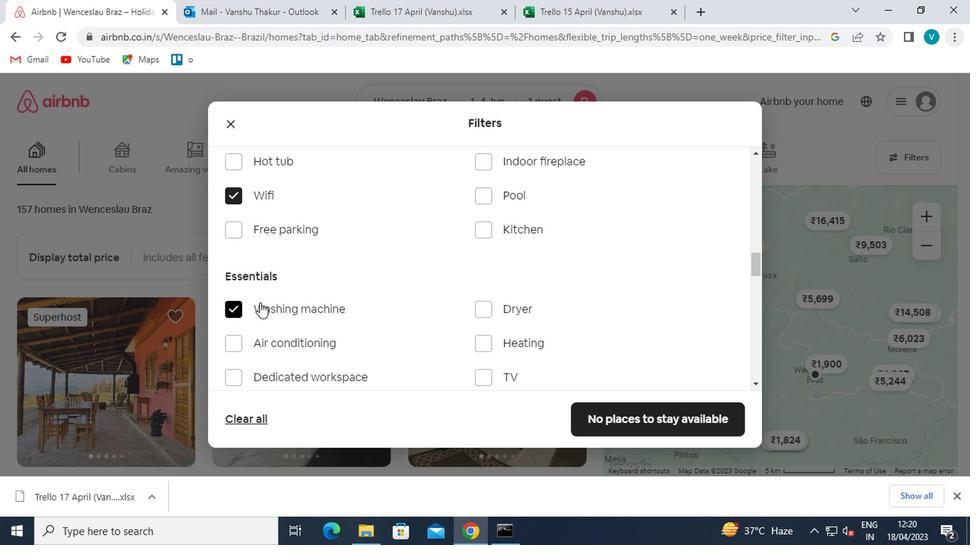 
Action: Mouse scrolled (293, 284) with delta (0, 0)
Screenshot: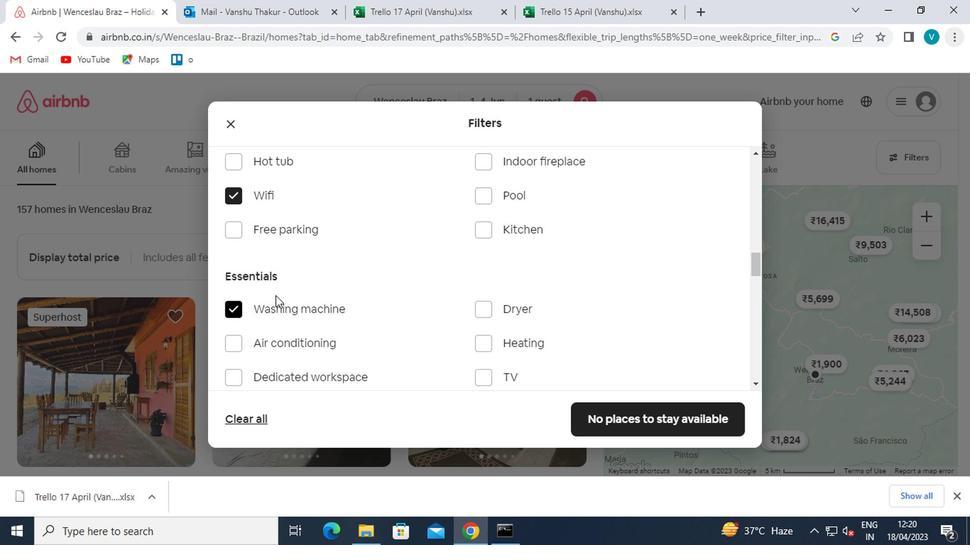 
Action: Mouse scrolled (293, 284) with delta (0, 0)
Screenshot: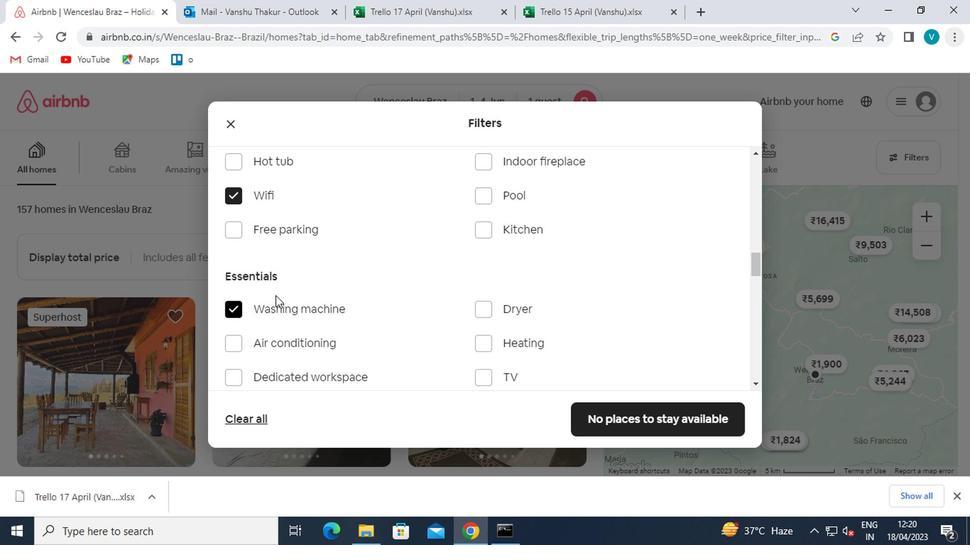 
Action: Mouse scrolled (293, 284) with delta (0, 0)
Screenshot: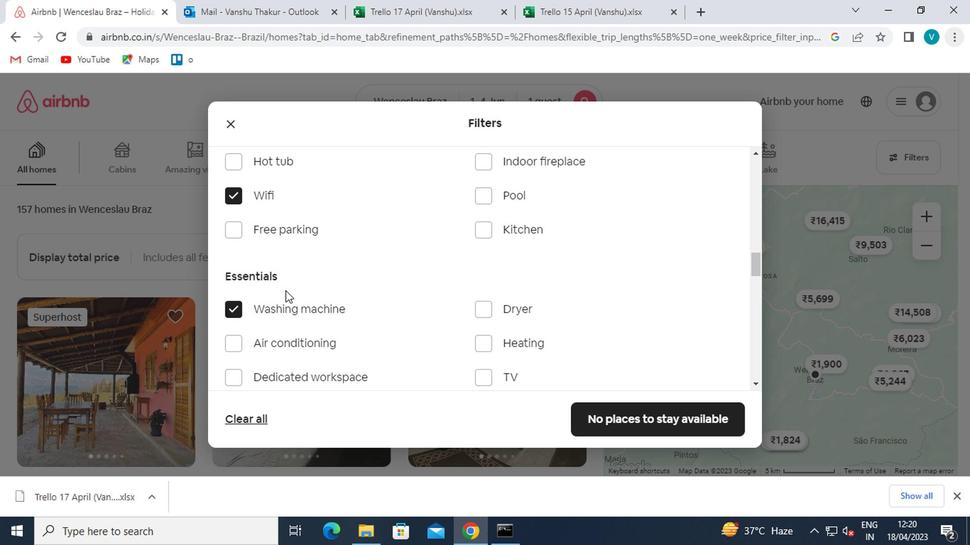 
Action: Mouse moved to (300, 288)
Screenshot: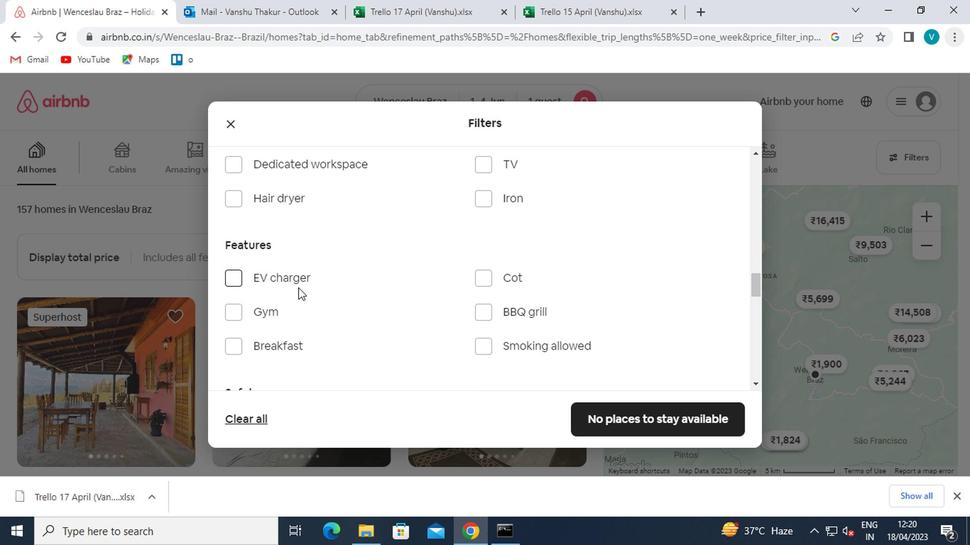 
Action: Mouse scrolled (300, 288) with delta (0, 0)
Screenshot: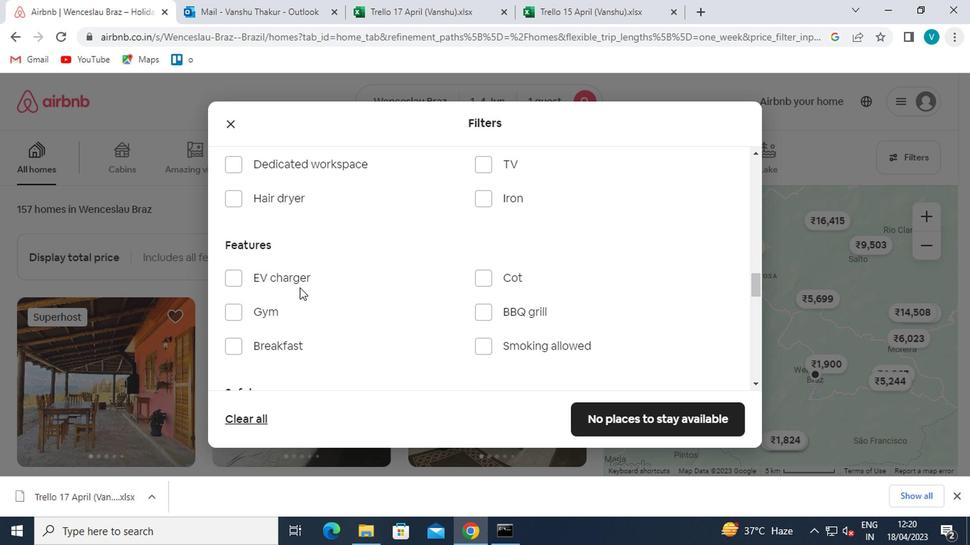 
Action: Mouse moved to (301, 288)
Screenshot: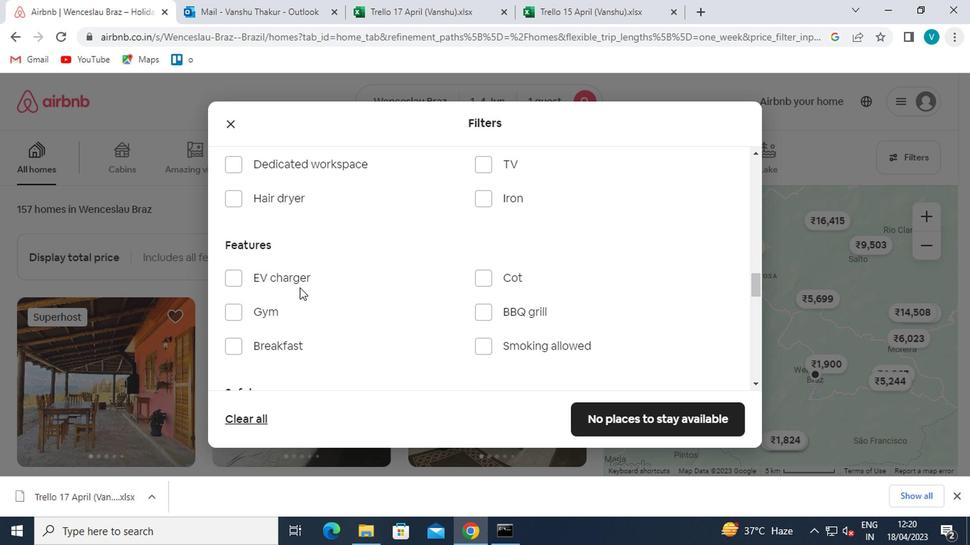 
Action: Mouse scrolled (301, 288) with delta (0, 0)
Screenshot: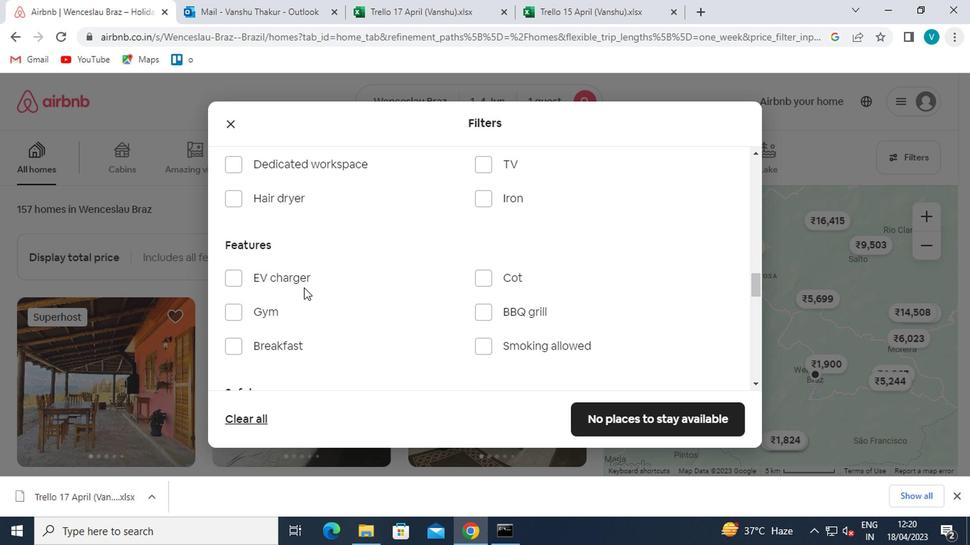 
Action: Mouse scrolled (301, 288) with delta (0, 0)
Screenshot: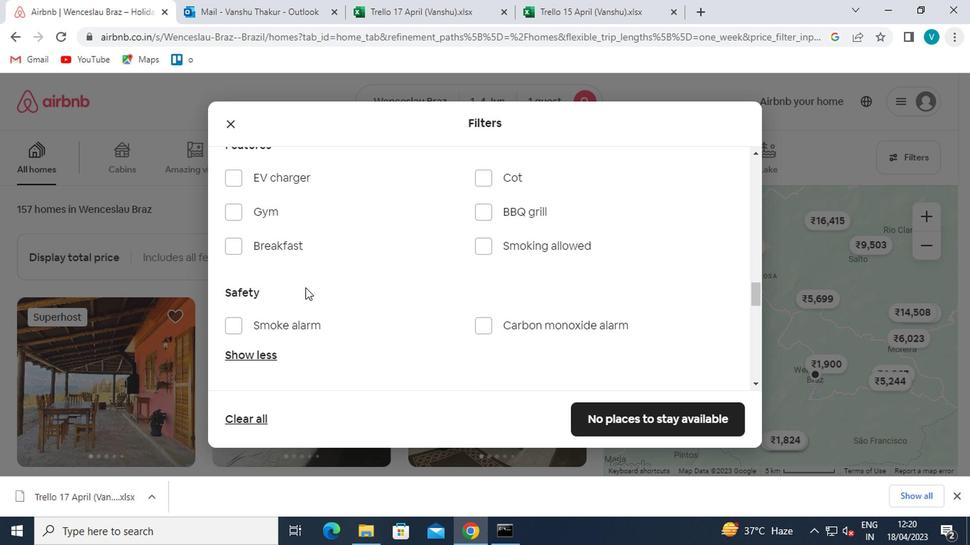 
Action: Mouse scrolled (301, 288) with delta (0, 0)
Screenshot: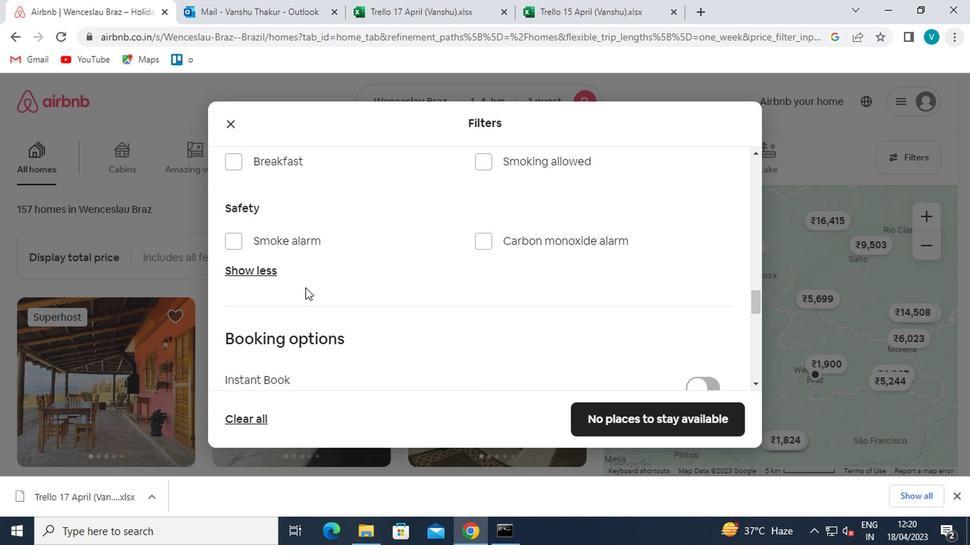 
Action: Mouse scrolled (301, 288) with delta (0, 0)
Screenshot: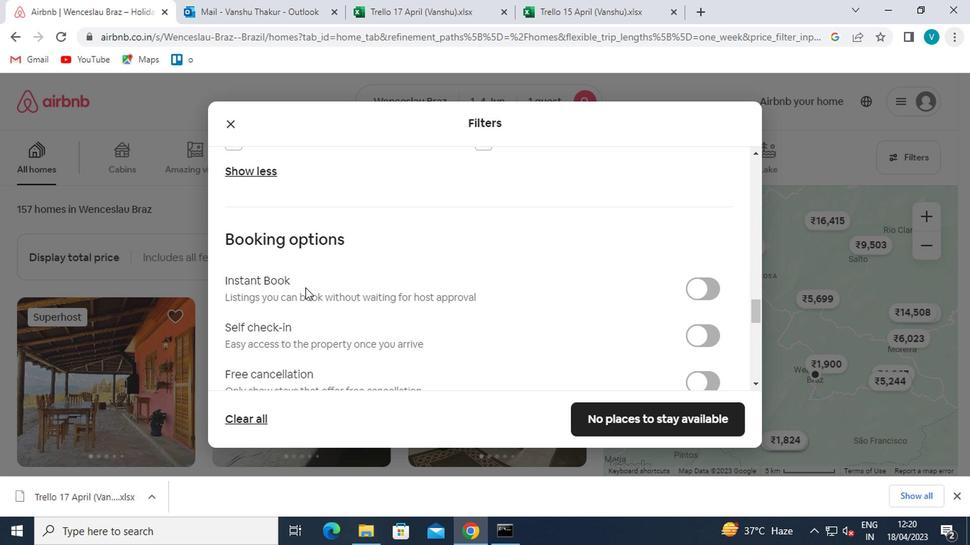 
Action: Mouse moved to (686, 252)
Screenshot: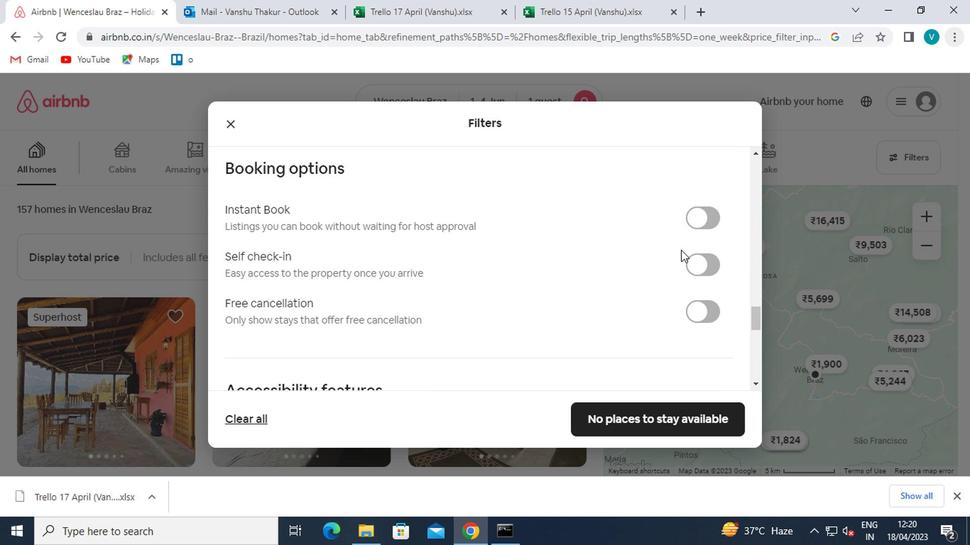 
Action: Mouse pressed left at (686, 252)
Screenshot: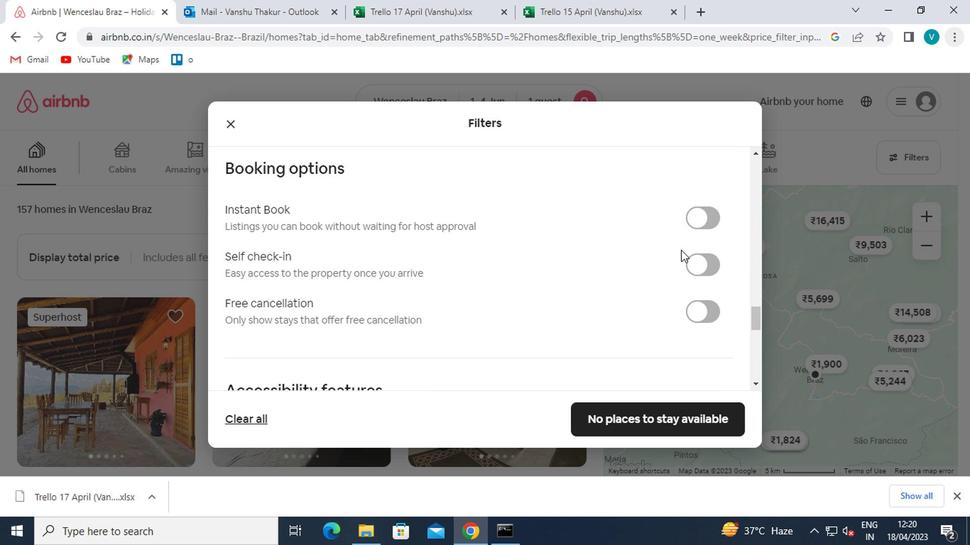 
Action: Mouse moved to (689, 258)
Screenshot: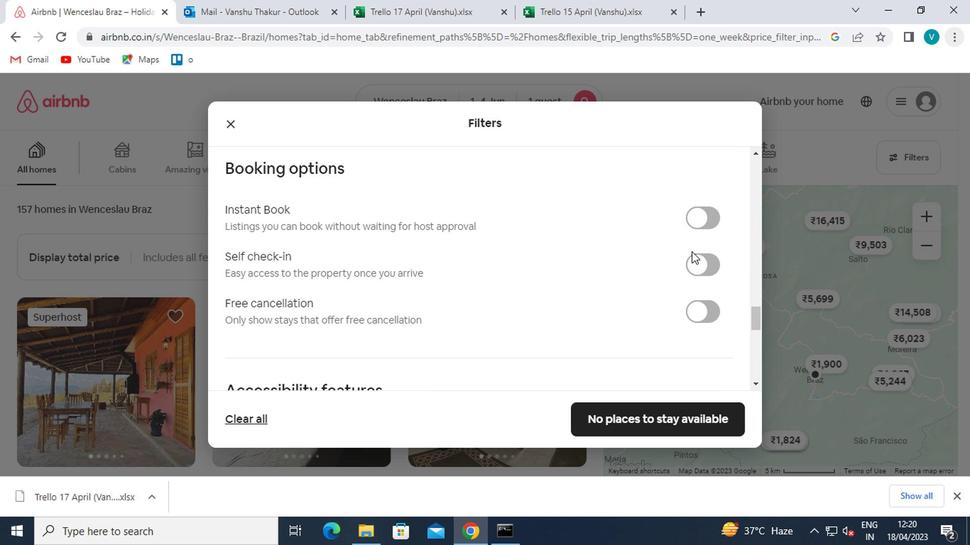 
Action: Mouse pressed left at (689, 258)
Screenshot: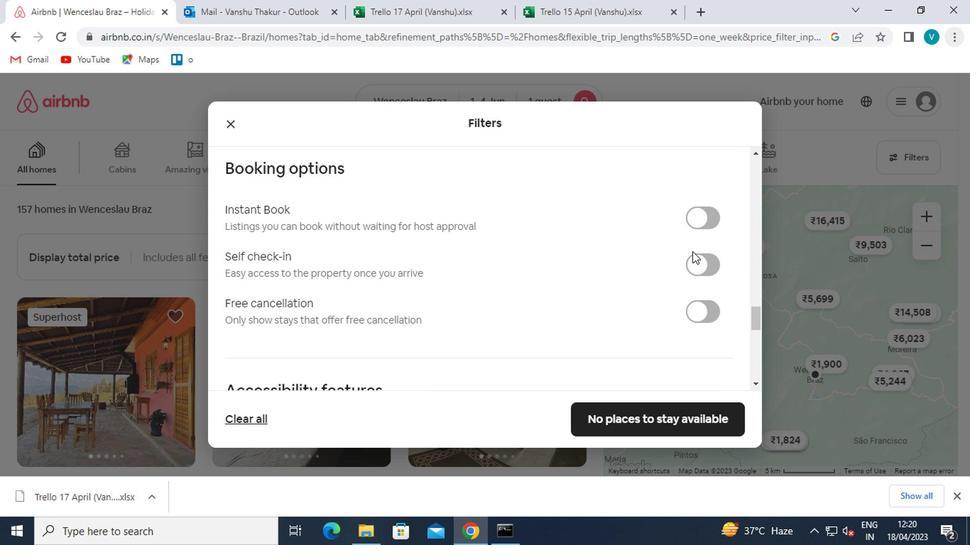 
Action: Mouse moved to (644, 256)
Screenshot: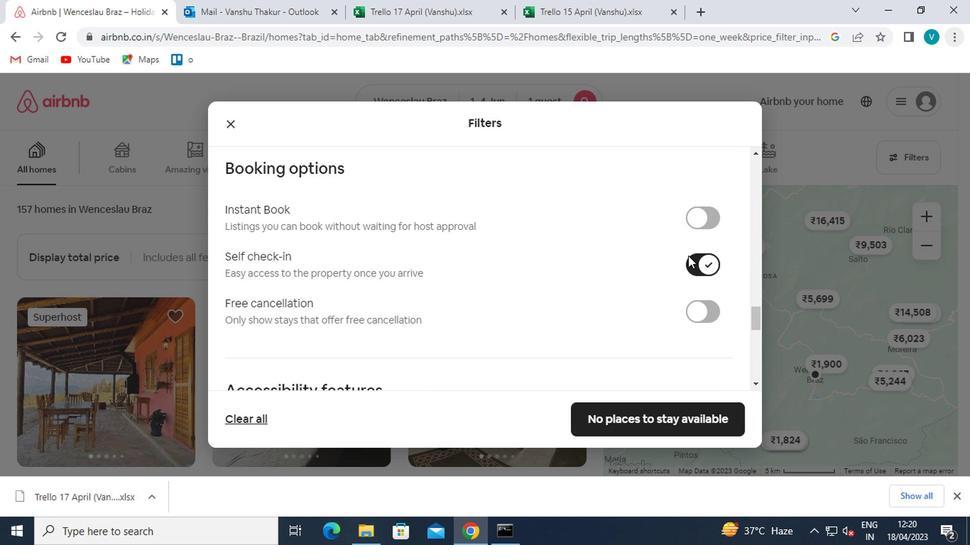 
Action: Mouse scrolled (644, 256) with delta (0, 0)
Screenshot: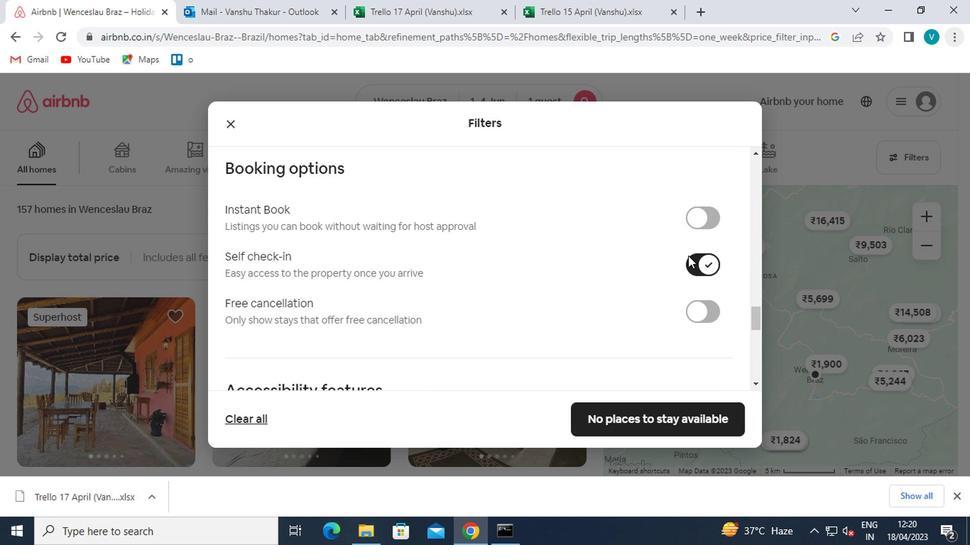 
Action: Mouse moved to (633, 258)
Screenshot: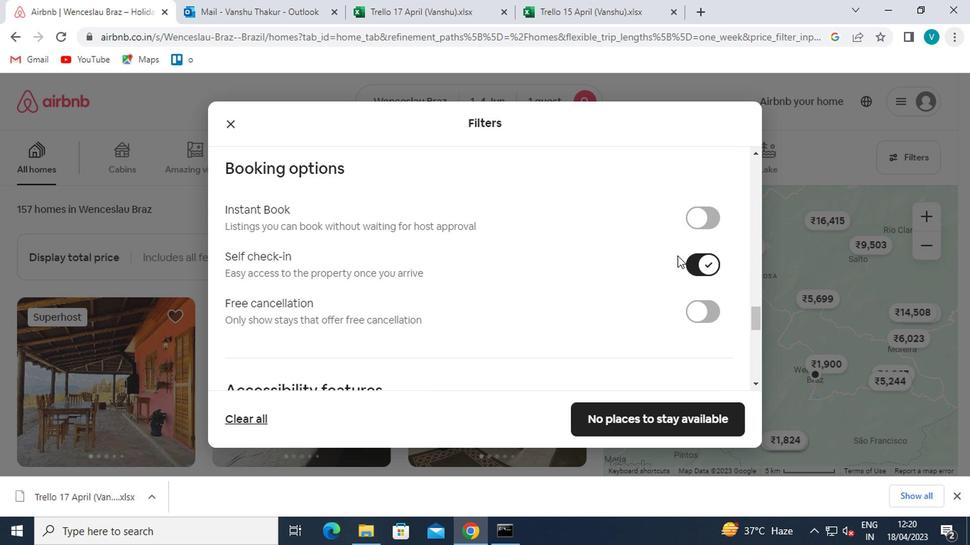 
Action: Mouse scrolled (633, 257) with delta (0, 0)
Screenshot: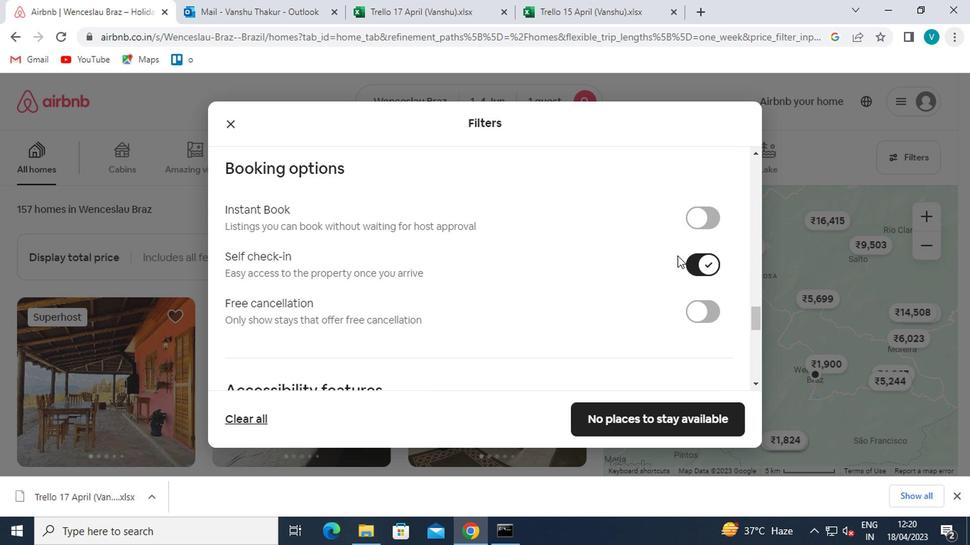 
Action: Mouse moved to (328, 309)
Screenshot: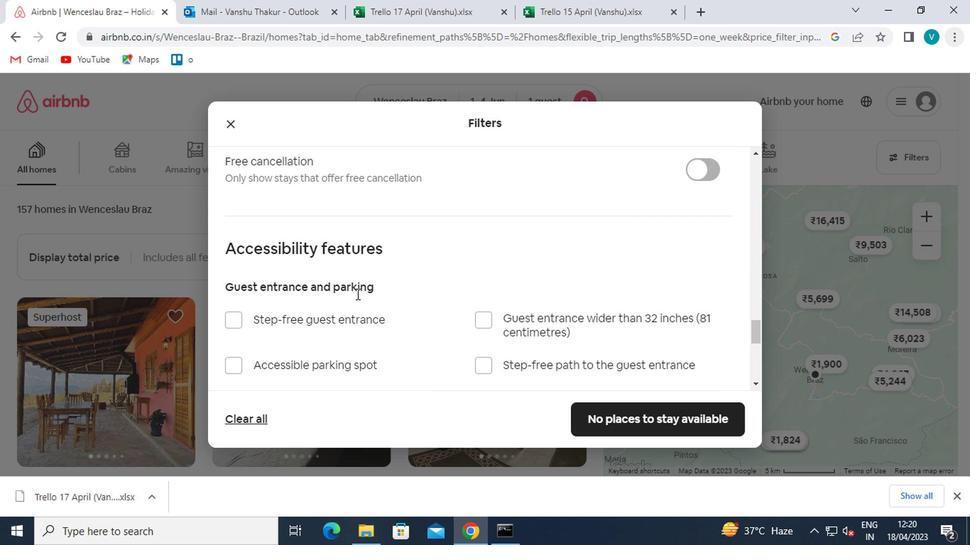 
Action: Mouse scrolled (328, 308) with delta (0, 0)
Screenshot: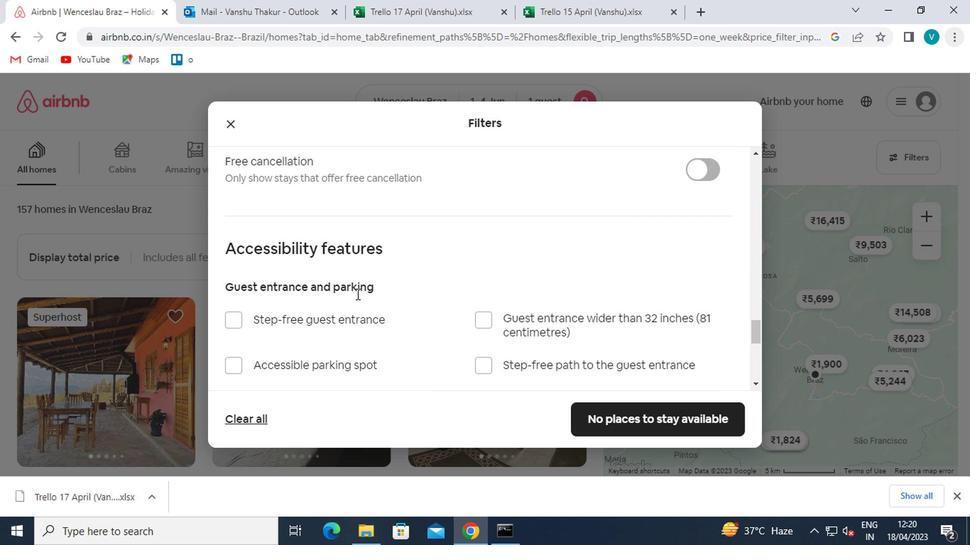 
Action: Mouse scrolled (328, 308) with delta (0, 0)
Screenshot: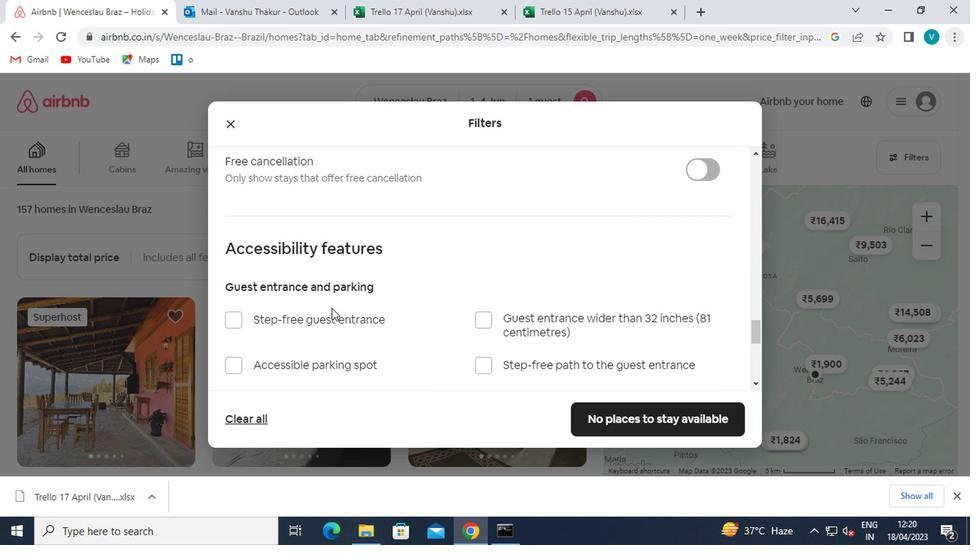 
Action: Mouse scrolled (328, 308) with delta (0, 0)
Screenshot: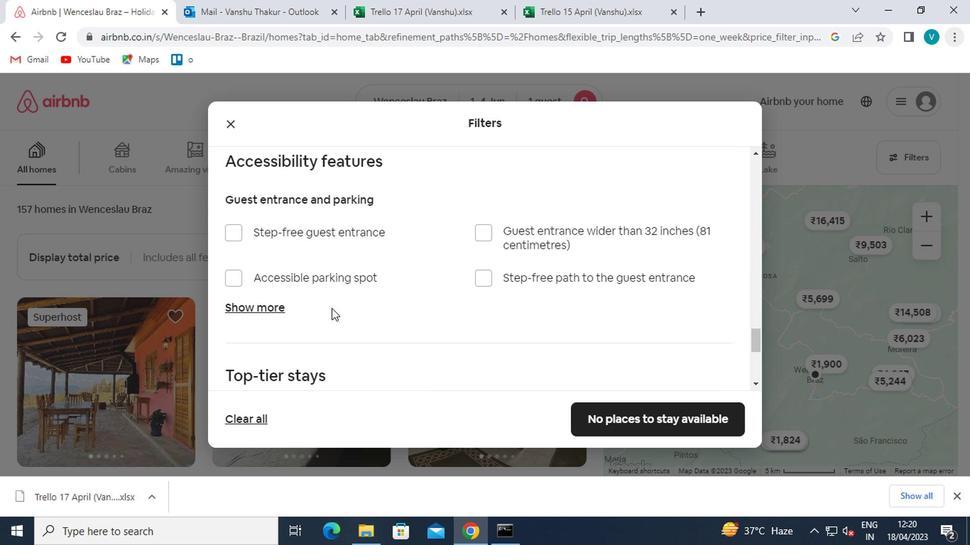 
Action: Mouse scrolled (328, 308) with delta (0, 0)
Screenshot: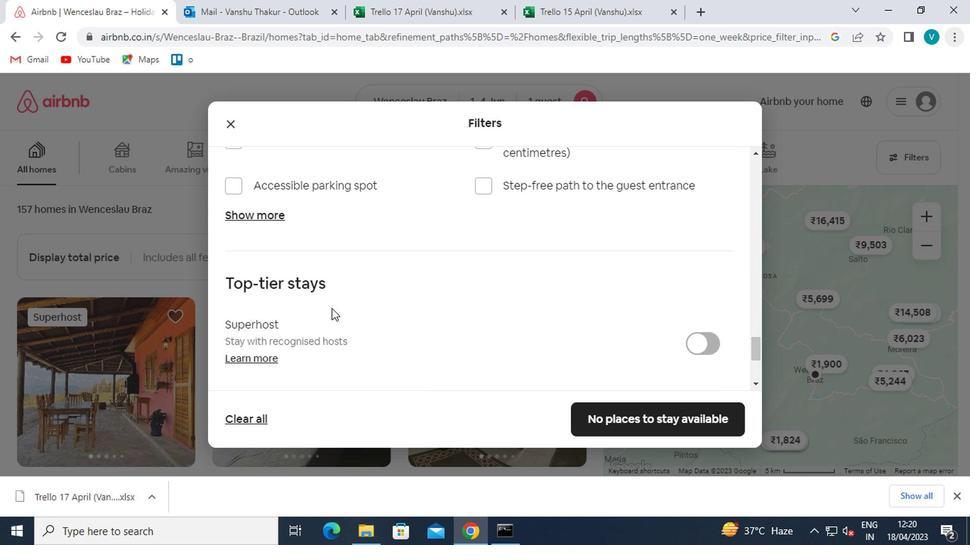 
Action: Mouse scrolled (328, 309) with delta (0, 0)
Screenshot: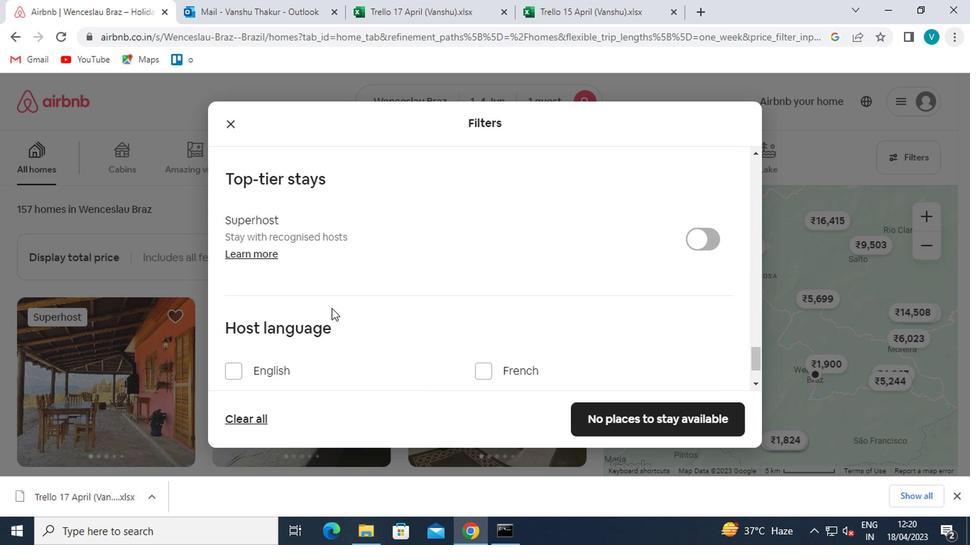 
Action: Mouse scrolled (328, 309) with delta (0, 0)
Screenshot: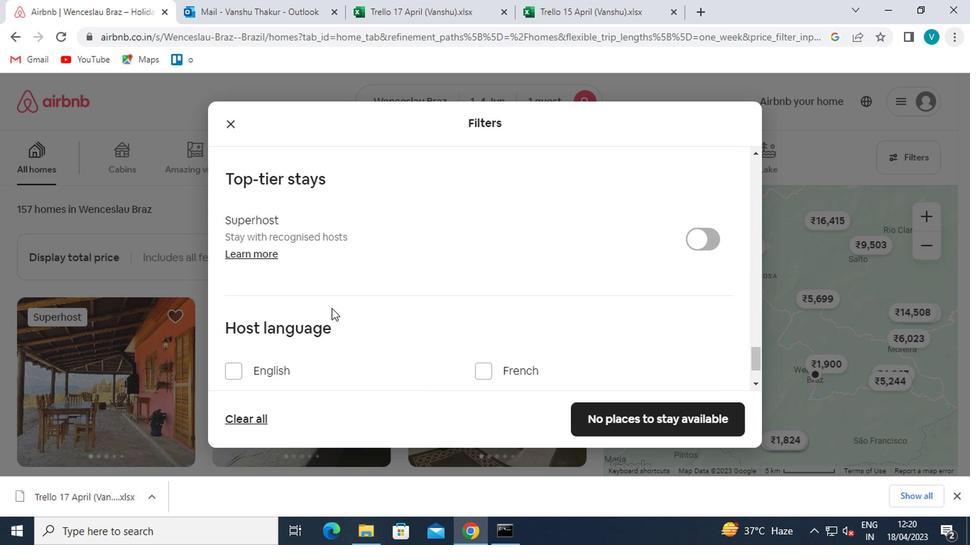 
Action: Mouse scrolled (328, 309) with delta (0, 0)
Screenshot: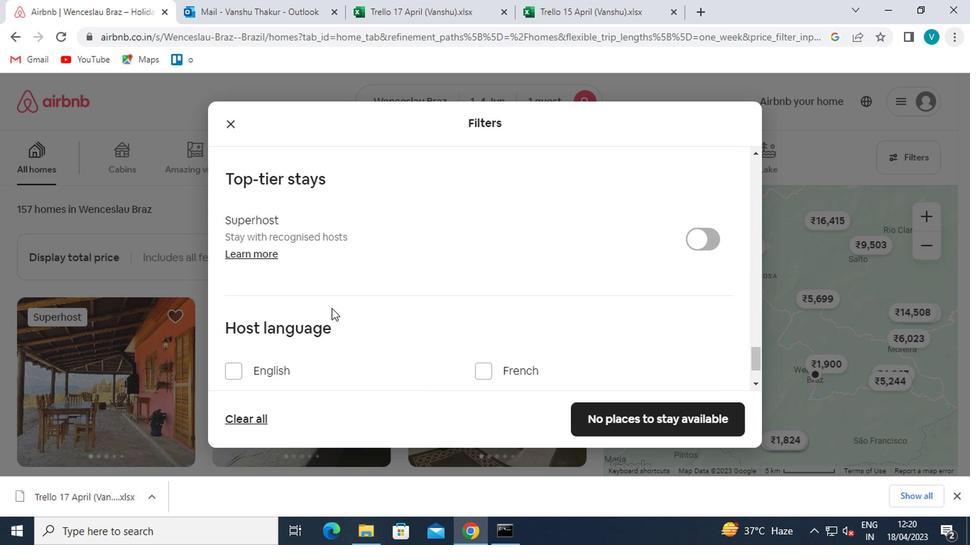 
Action: Mouse scrolled (328, 309) with delta (0, 0)
Screenshot: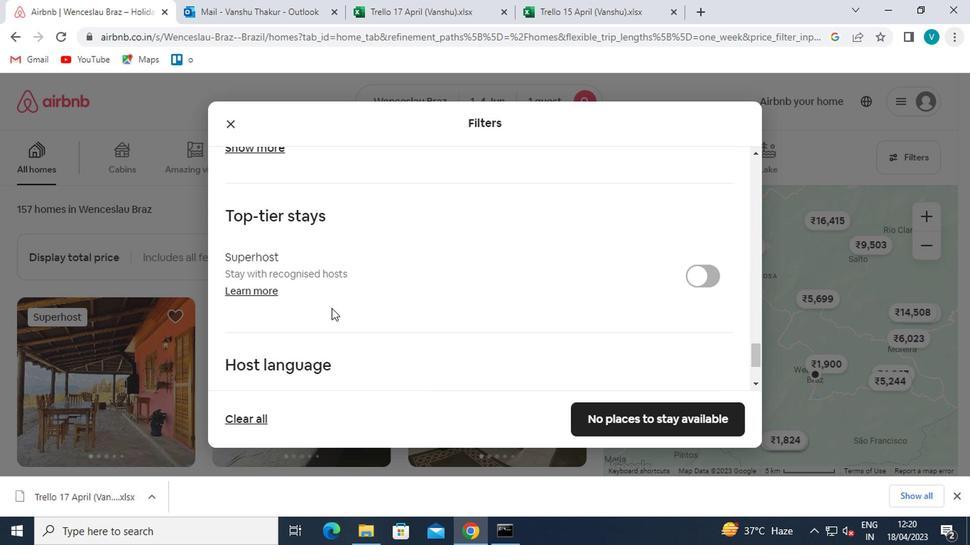 
Action: Mouse scrolled (328, 308) with delta (0, 0)
Screenshot: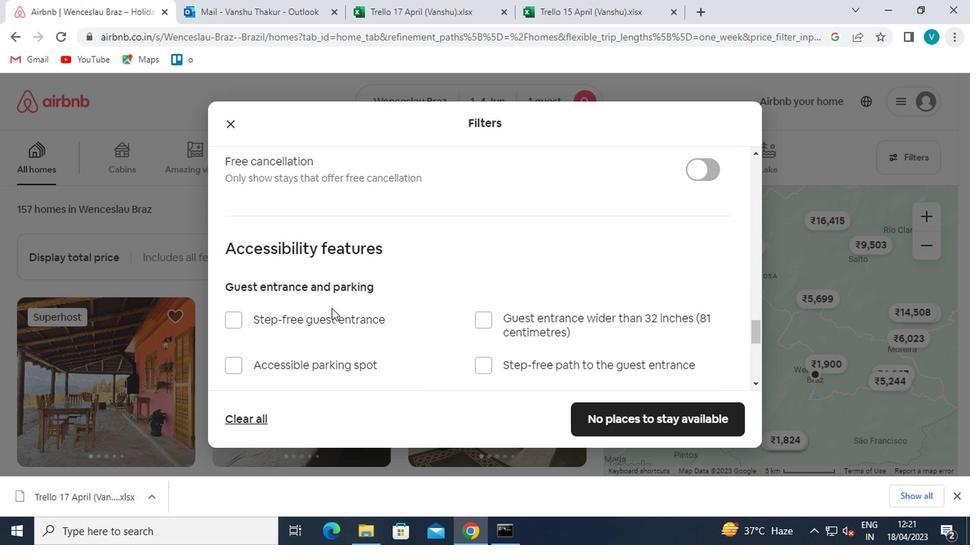 
Action: Mouse scrolled (328, 308) with delta (0, 0)
Screenshot: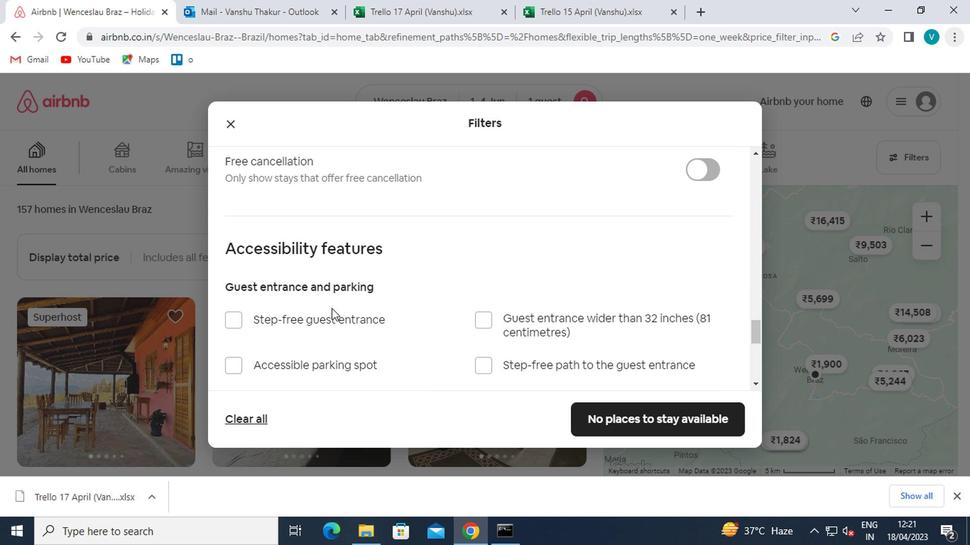 
Action: Mouse scrolled (328, 308) with delta (0, 0)
Screenshot: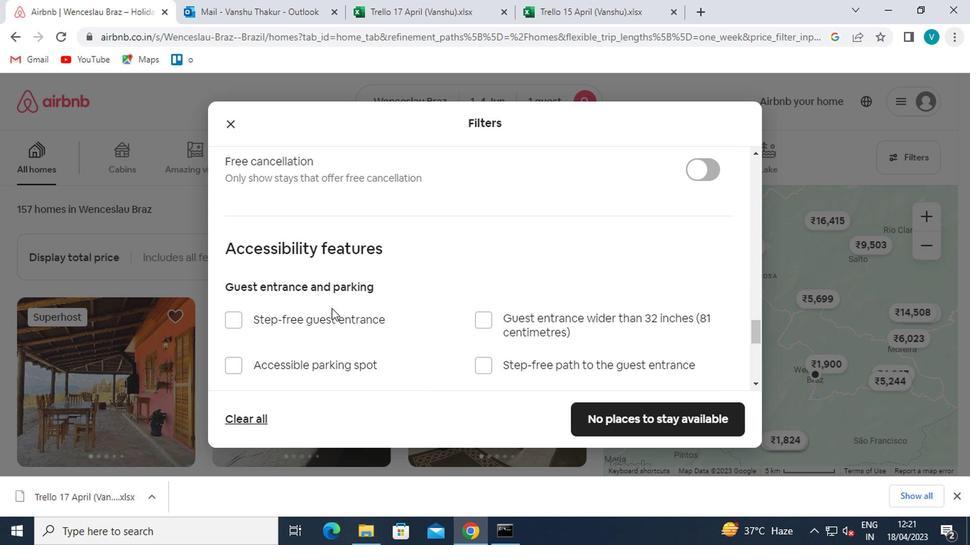 
Action: Mouse scrolled (328, 308) with delta (0, 0)
Screenshot: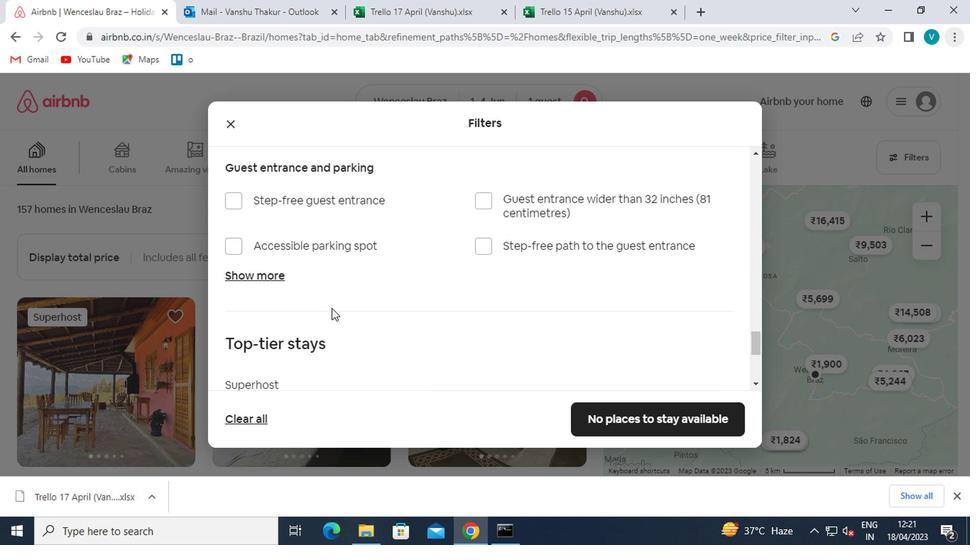 
Action: Mouse scrolled (328, 308) with delta (0, 0)
Screenshot: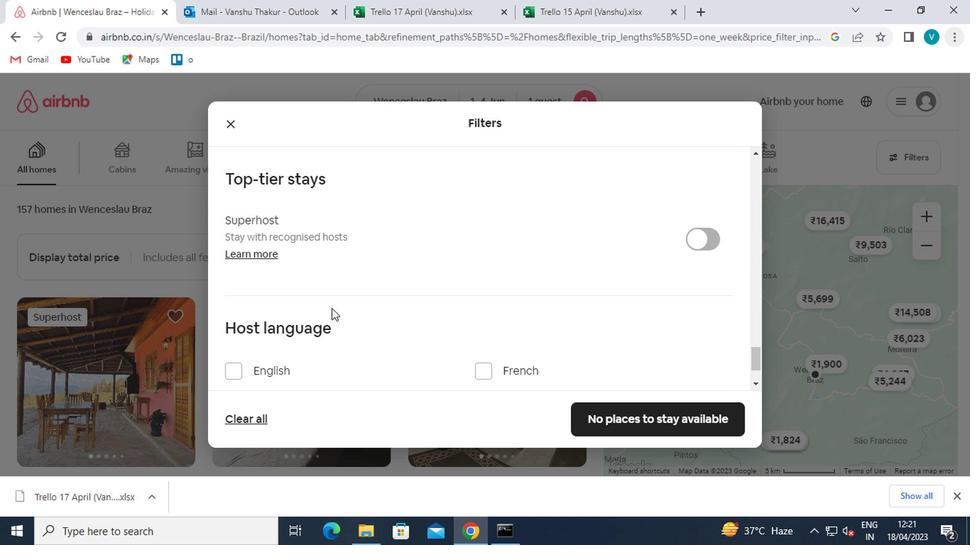 
Action: Mouse moved to (328, 309)
Screenshot: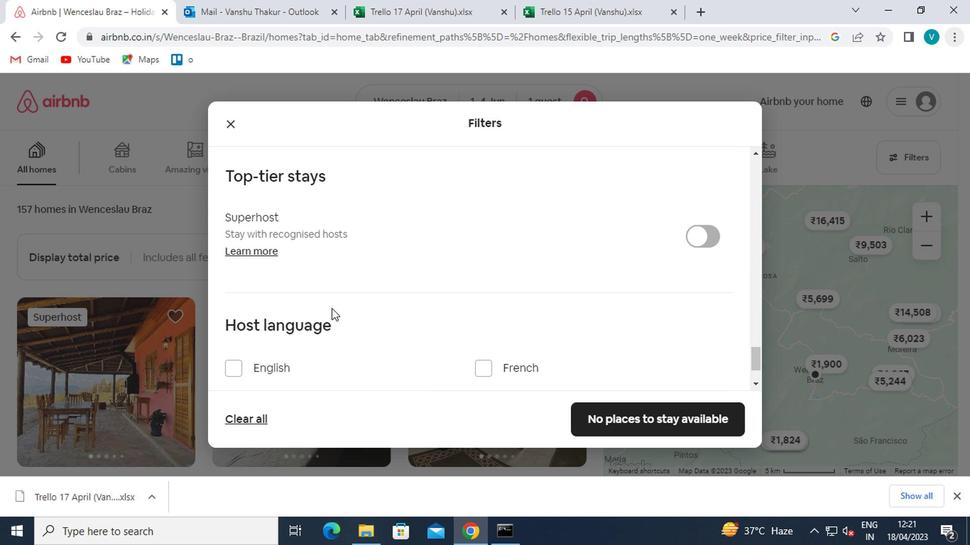 
Action: Mouse scrolled (328, 308) with delta (0, 0)
Screenshot: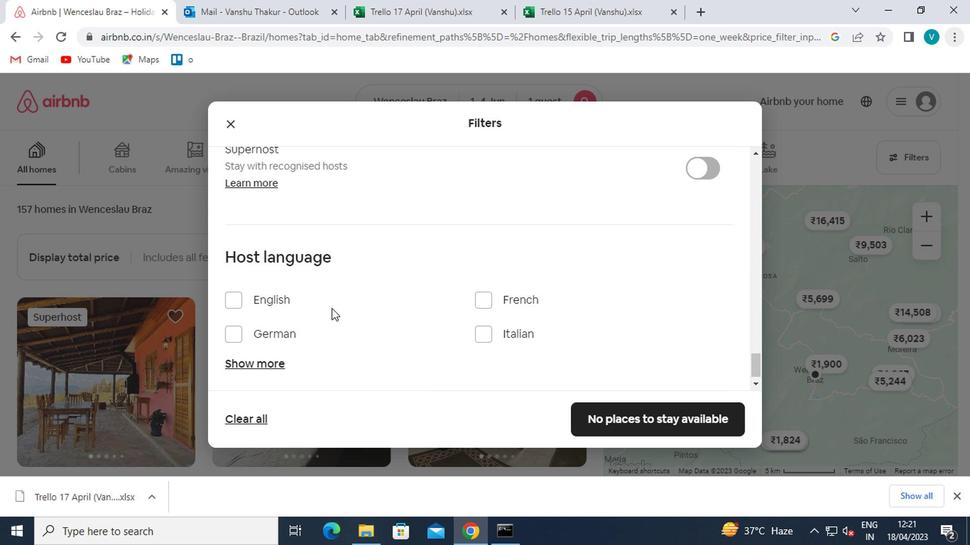 
Action: Mouse moved to (256, 351)
Screenshot: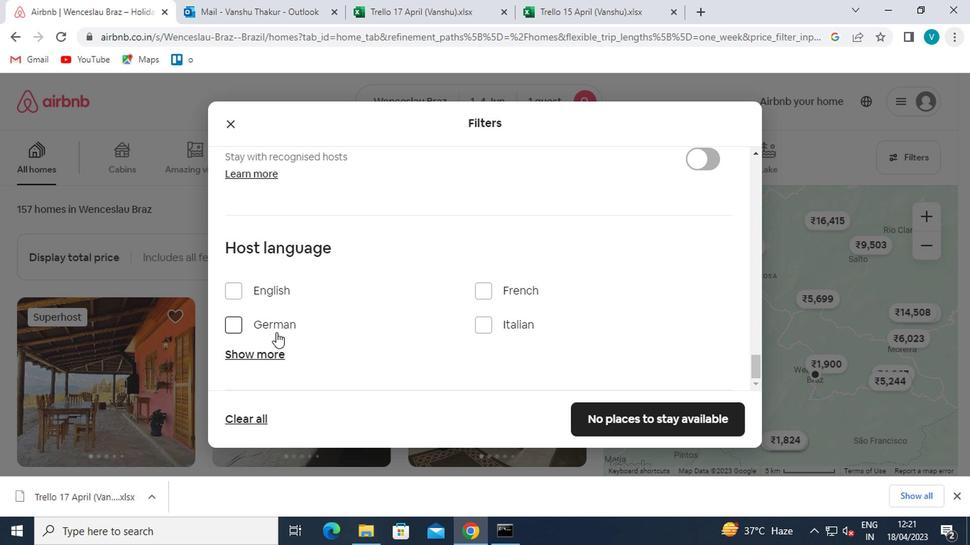 
Action: Mouse pressed left at (256, 351)
Screenshot: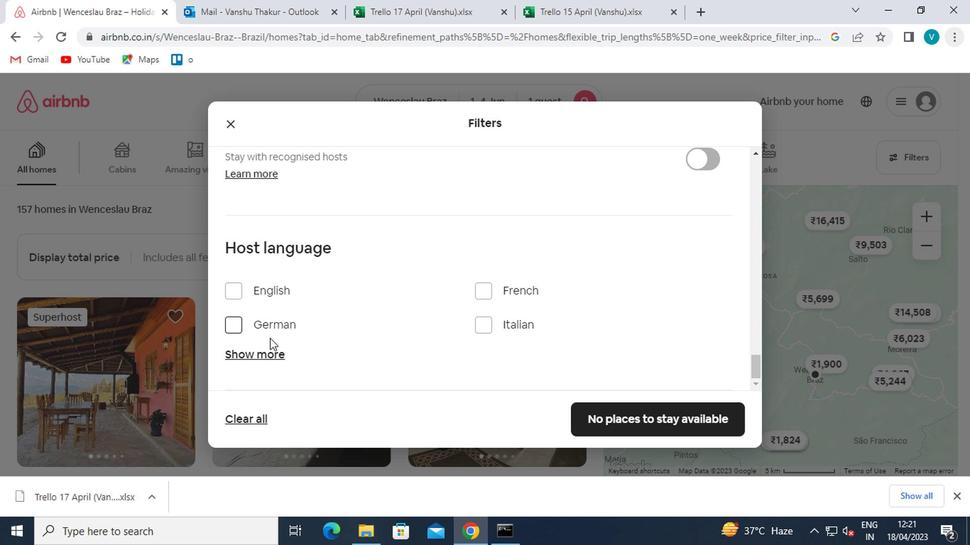 
Action: Mouse moved to (352, 339)
Screenshot: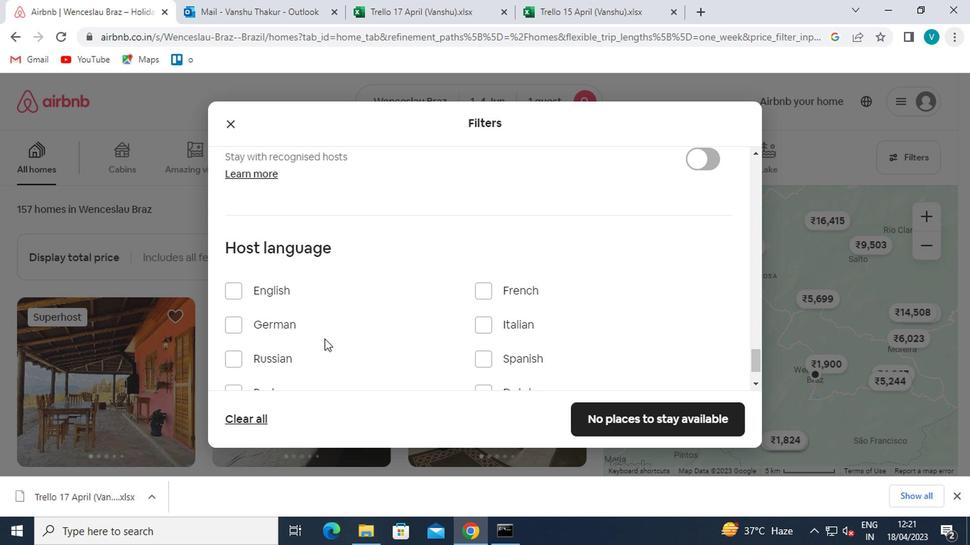 
Action: Mouse scrolled (352, 339) with delta (0, 0)
Screenshot: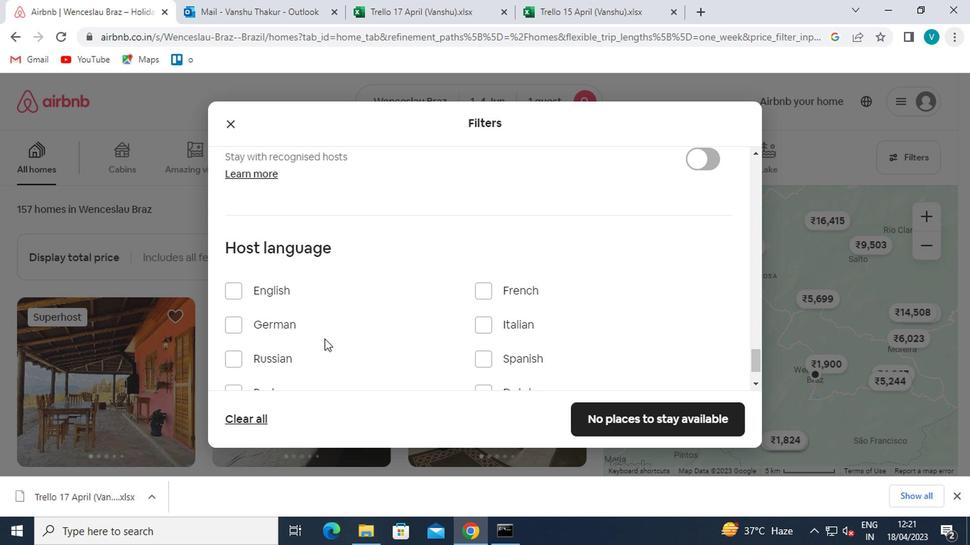 
Action: Mouse moved to (477, 293)
Screenshot: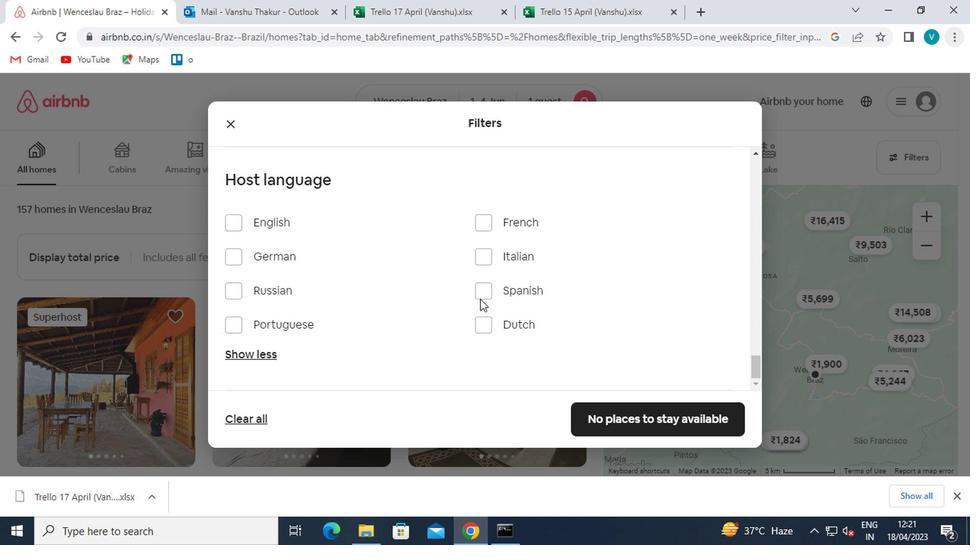 
Action: Mouse pressed left at (477, 293)
Screenshot: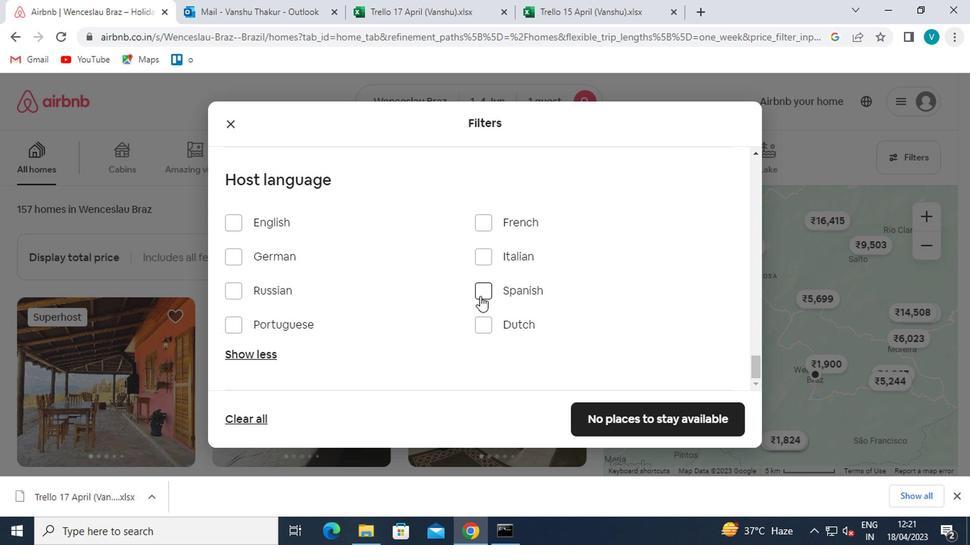 
Action: Mouse moved to (646, 422)
Screenshot: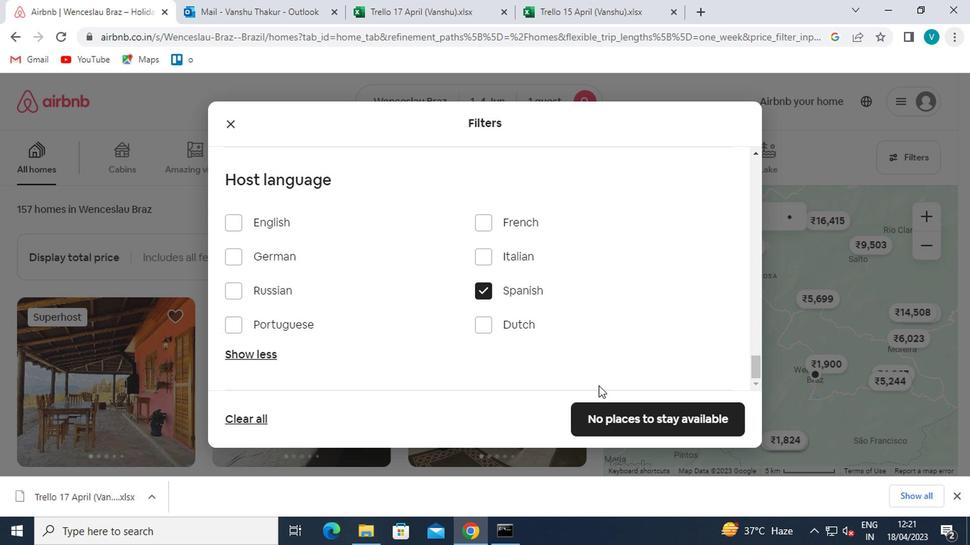 
Action: Mouse pressed left at (646, 422)
Screenshot: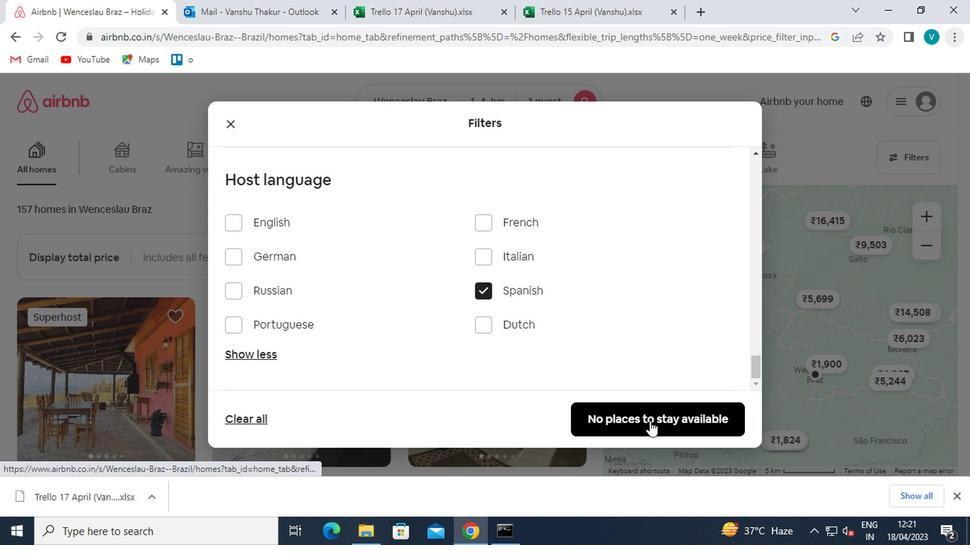
Action: Mouse moved to (646, 422)
Screenshot: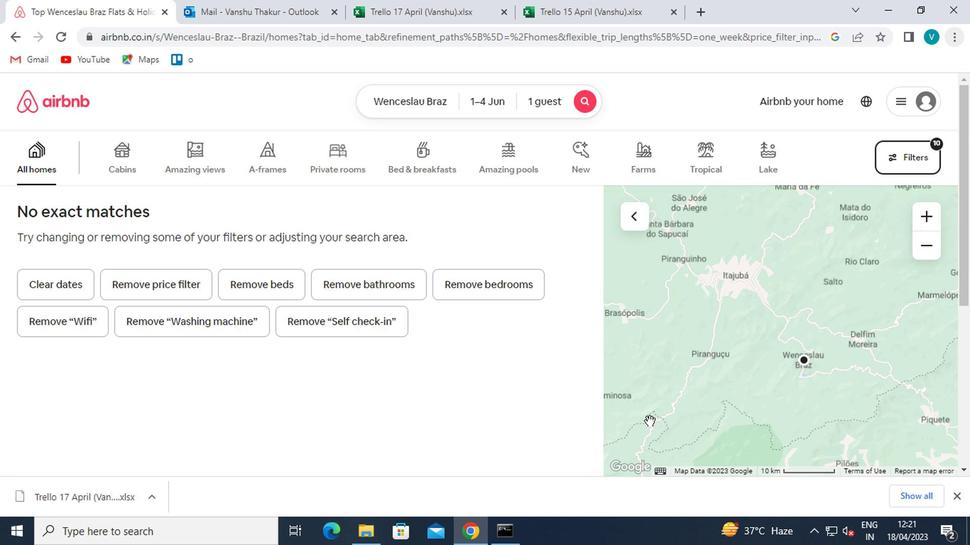 
